 Task: Open Card Brand Reputation Management in Board Sales Reporting to Workspace Event Marketing and add a team member Softage.3@softage.net, a label Blue, a checklist Restaurant Launch, an attachment from your onedrive, a color Blue and finally, add a card description 'Conduct team training session on leadership' and a comment 'Let us approach this task with a sense of empathy, understanding the needs and concerns of our stakeholders.'. Add a start date 'Jan 07, 1900' with a due date 'Jan 14, 1900'
Action: Mouse moved to (127, 56)
Screenshot: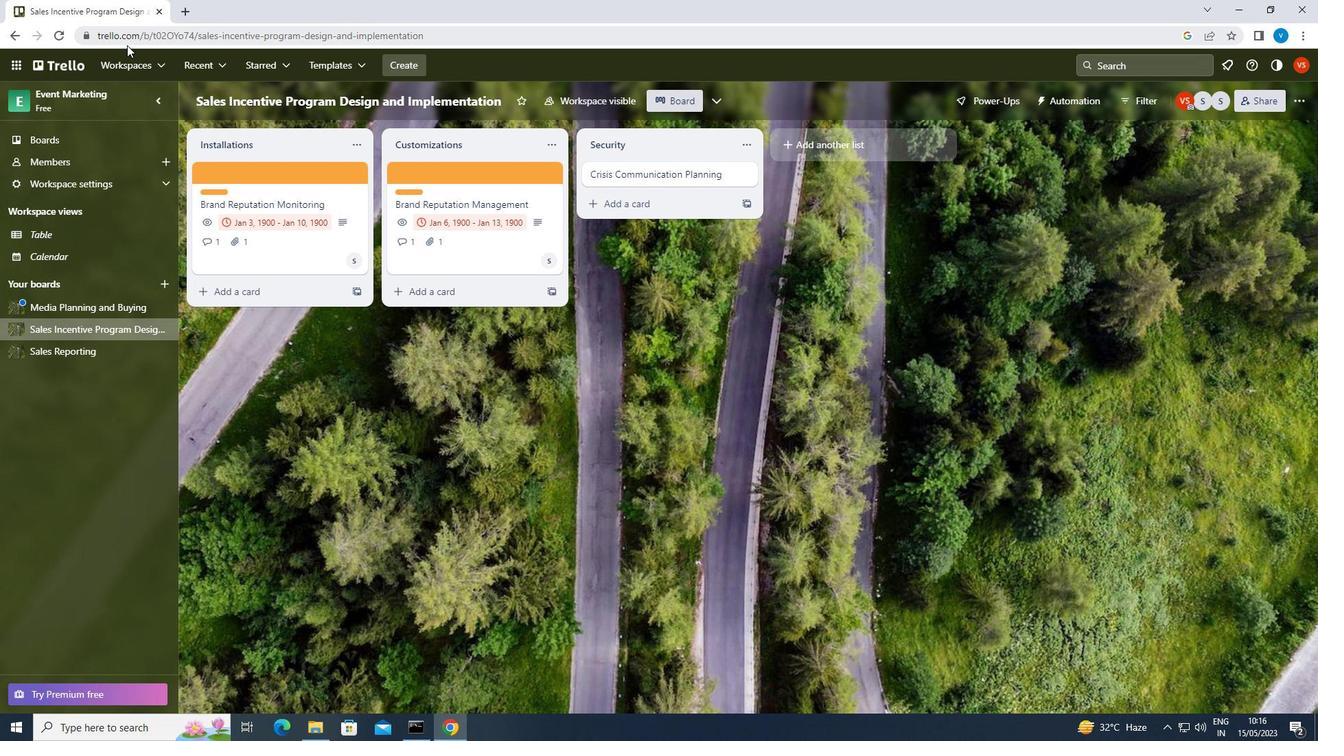 
Action: Mouse pressed left at (127, 56)
Screenshot: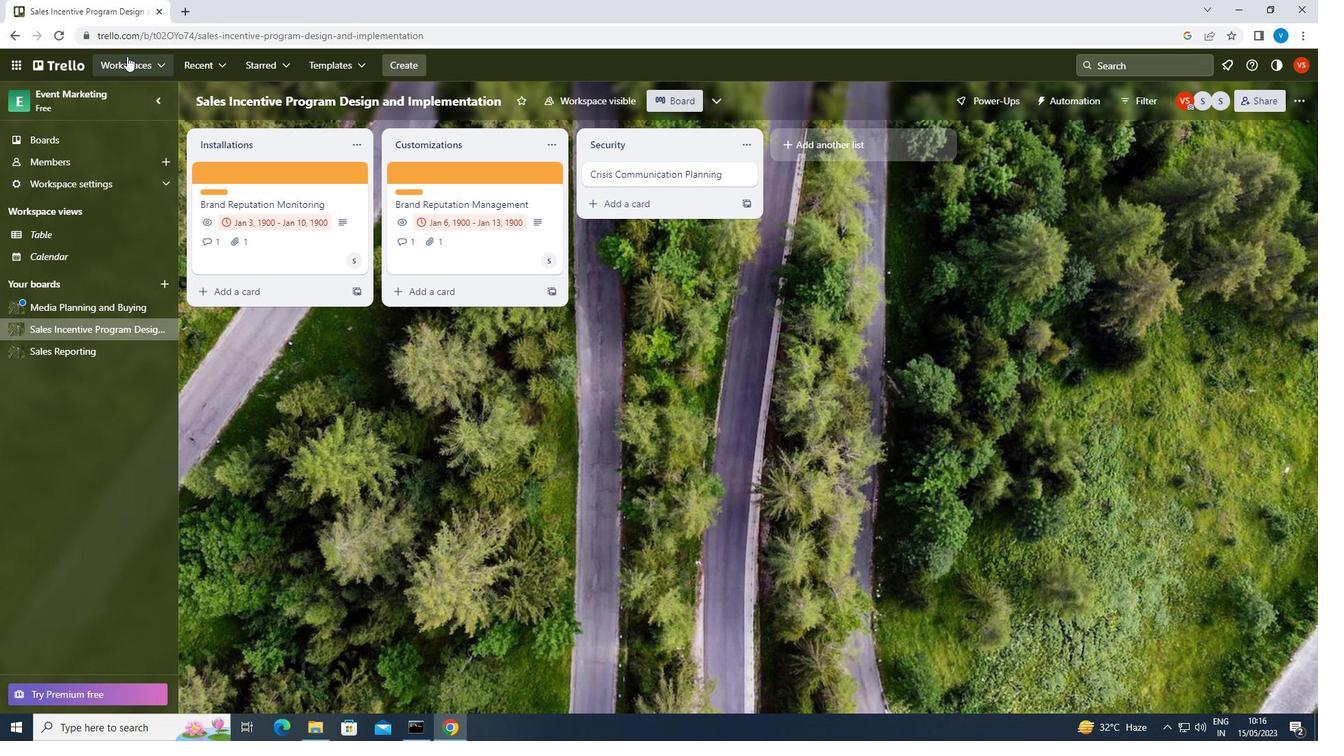 
Action: Mouse moved to (173, 575)
Screenshot: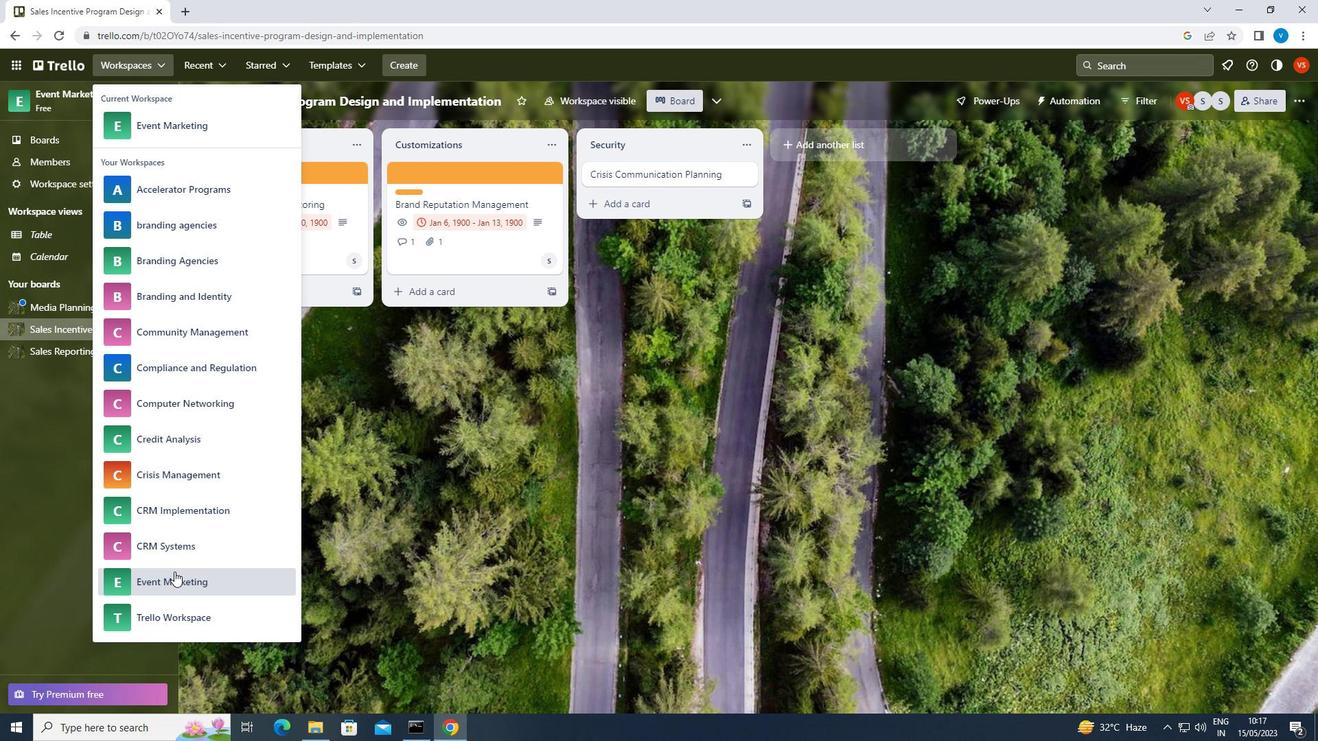 
Action: Mouse pressed left at (173, 575)
Screenshot: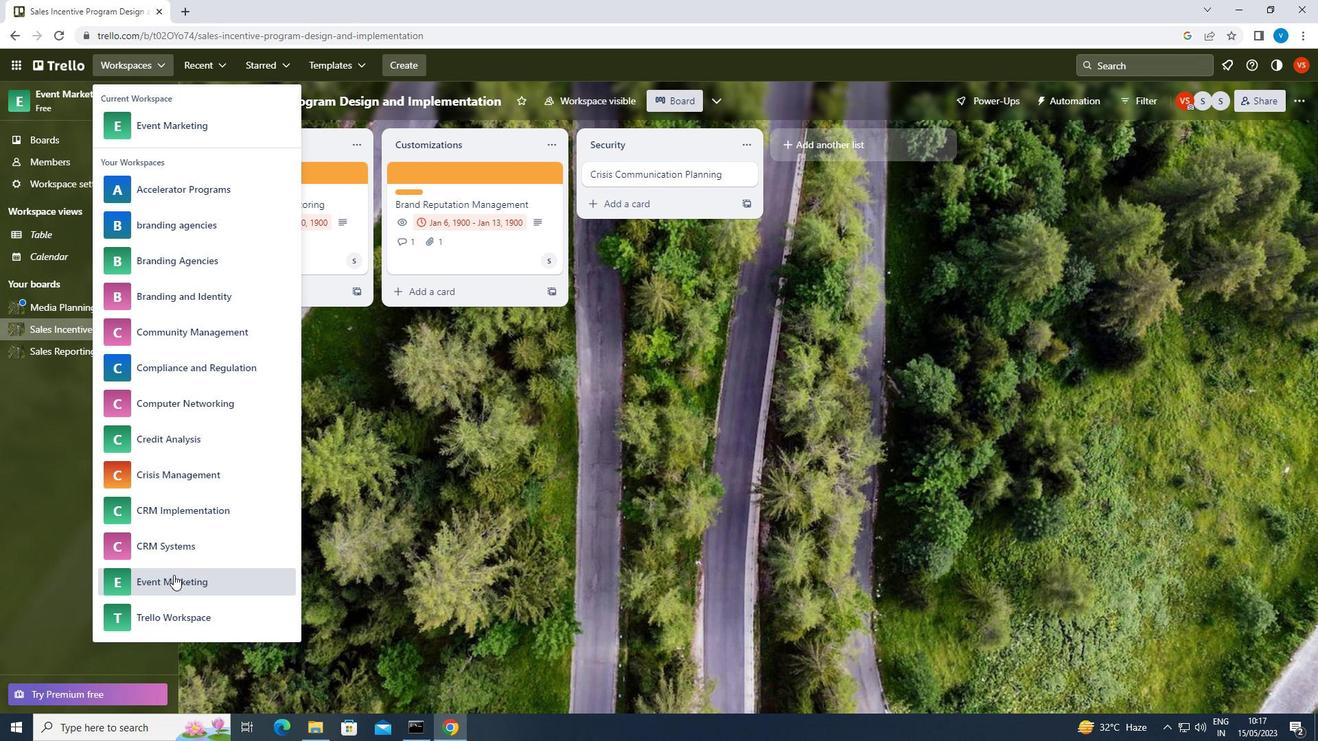 
Action: Mouse moved to (992, 550)
Screenshot: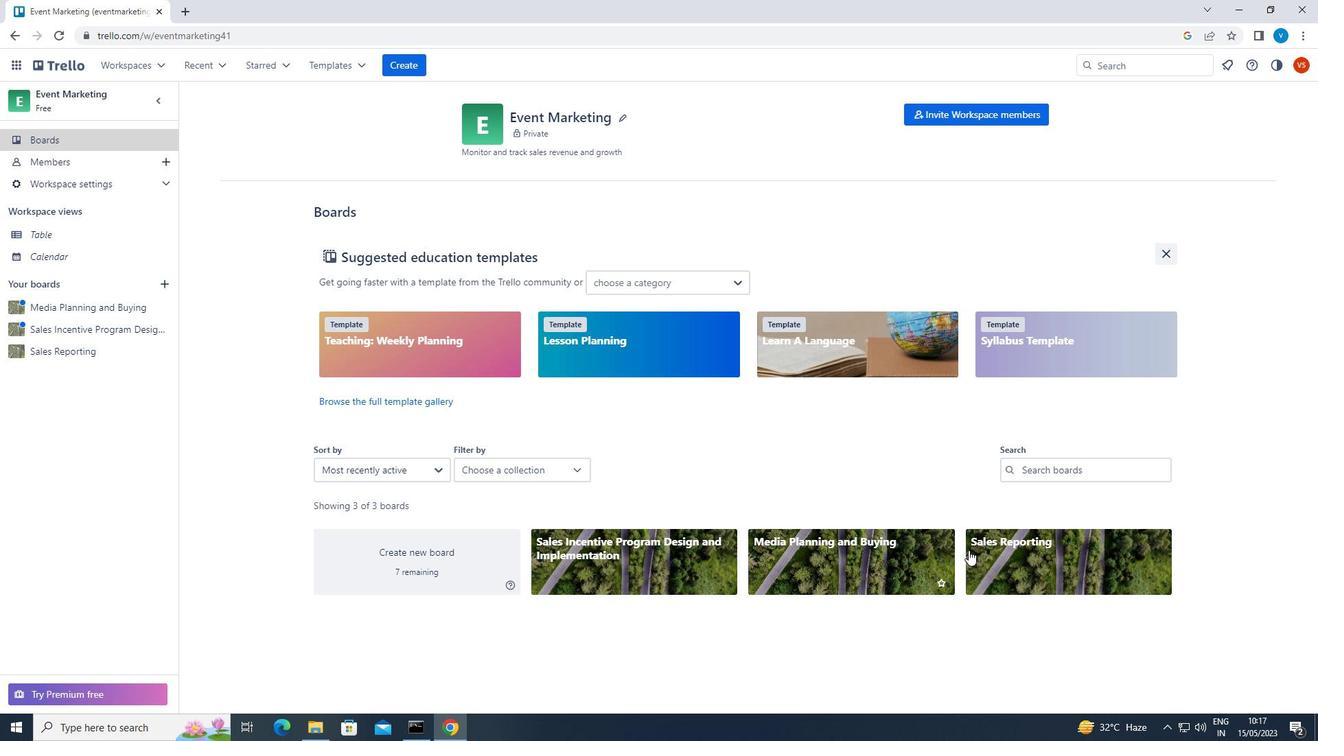 
Action: Mouse pressed left at (992, 550)
Screenshot: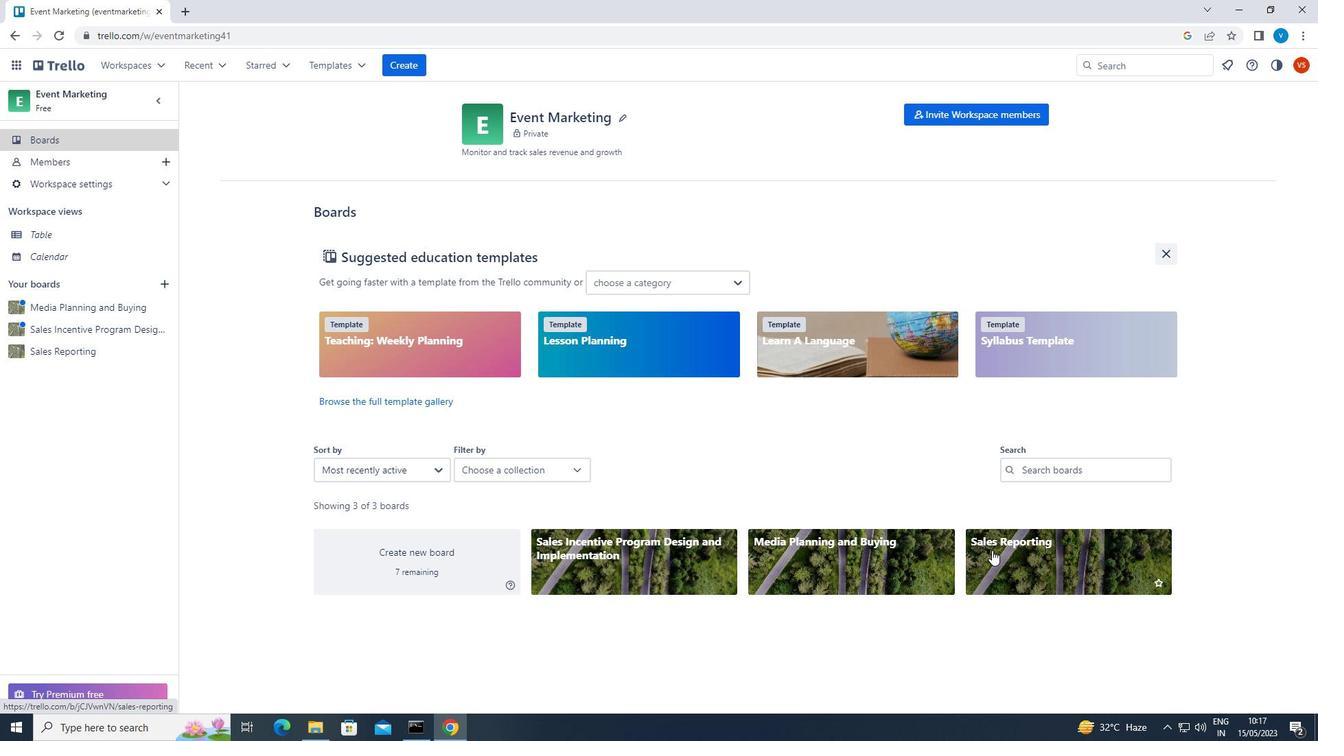 
Action: Mouse moved to (618, 168)
Screenshot: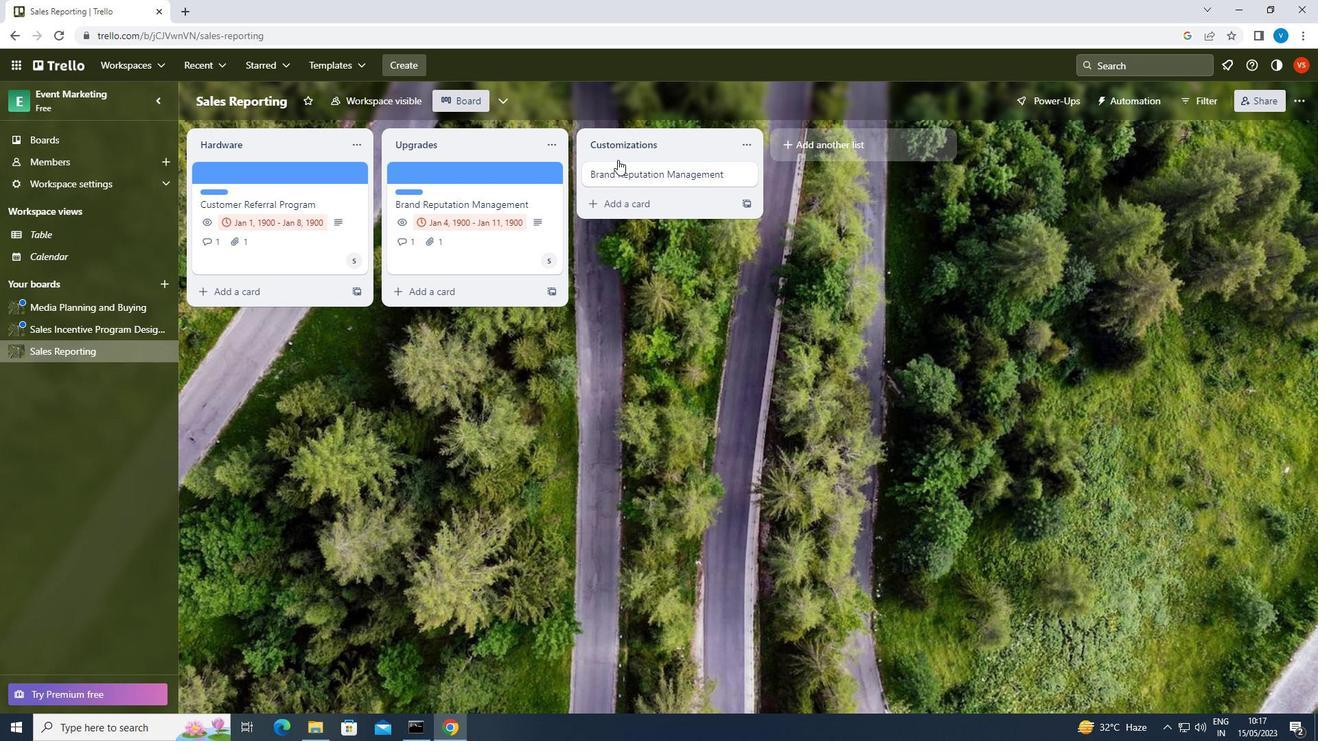 
Action: Mouse pressed left at (618, 168)
Screenshot: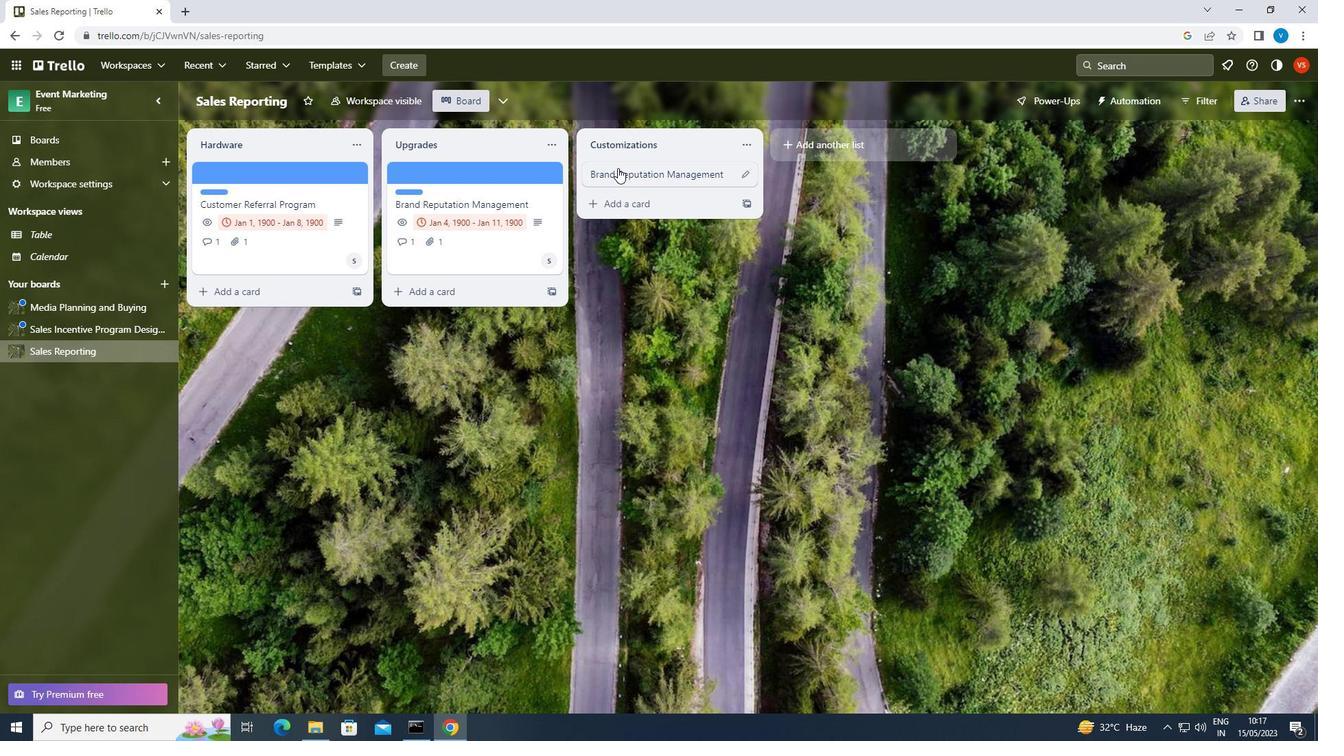 
Action: Mouse moved to (825, 225)
Screenshot: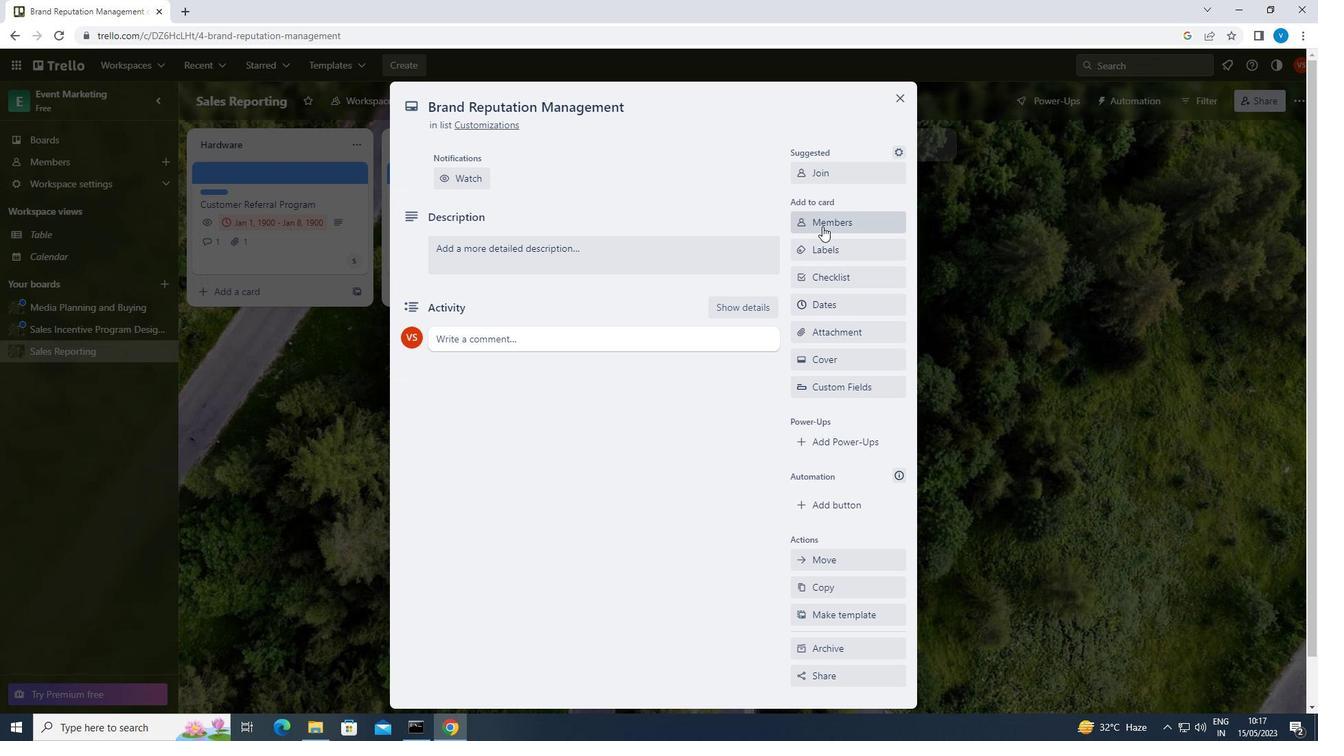 
Action: Mouse pressed left at (825, 225)
Screenshot: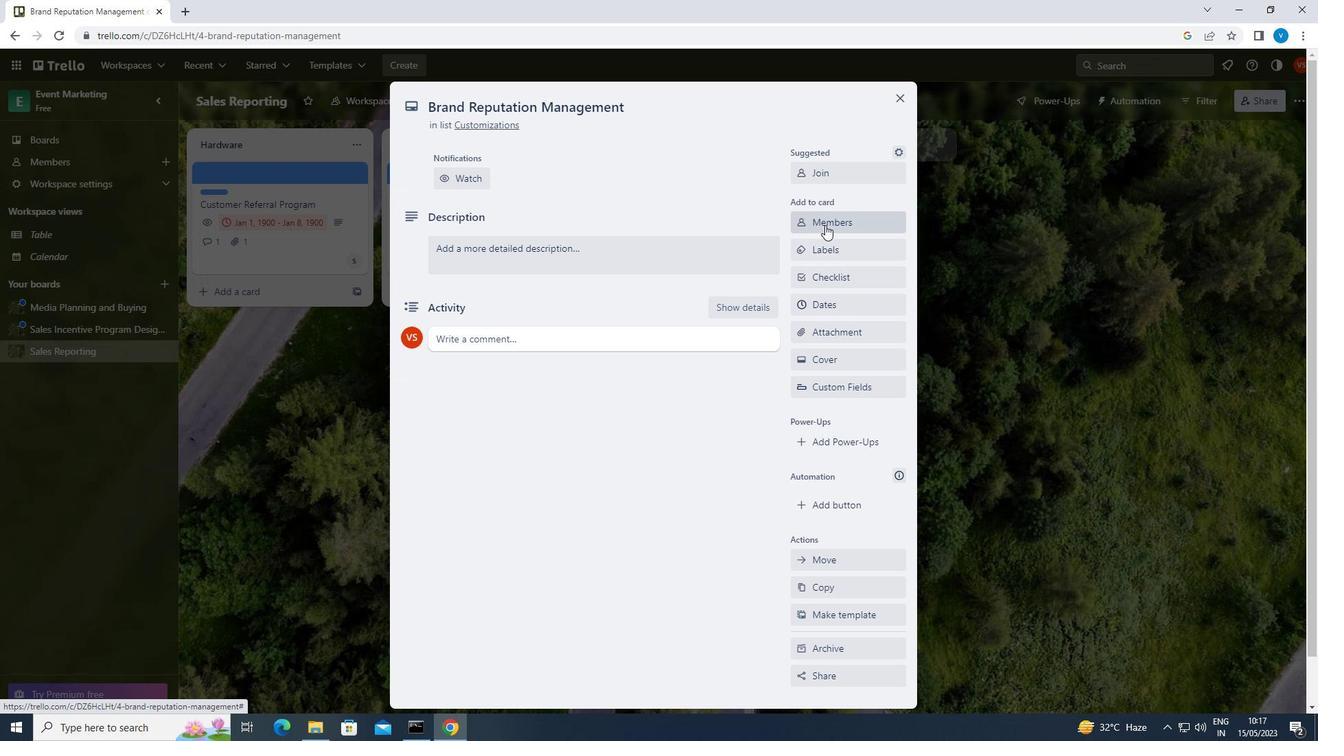 
Action: Key pressed <Key.shift>SOFTAGE.3<Key.shift>@SOFTAGE.NET
Screenshot: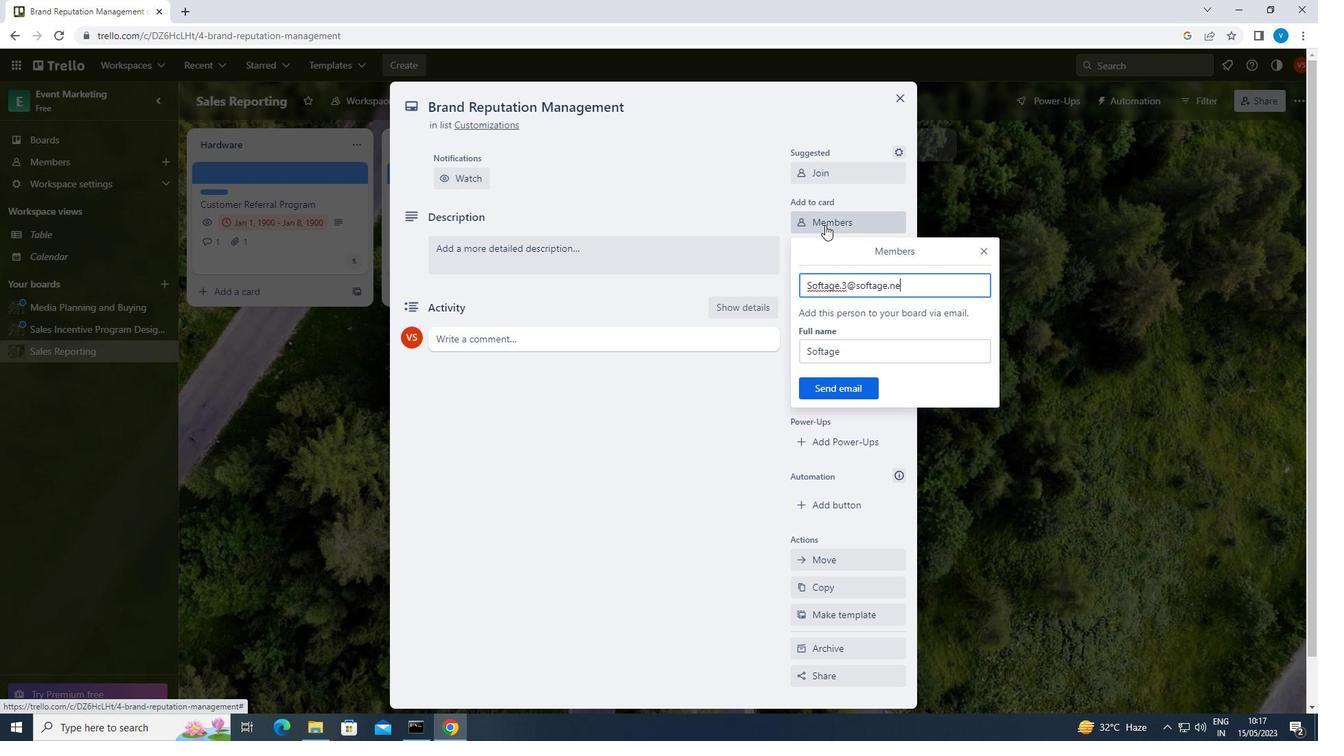 
Action: Mouse moved to (844, 397)
Screenshot: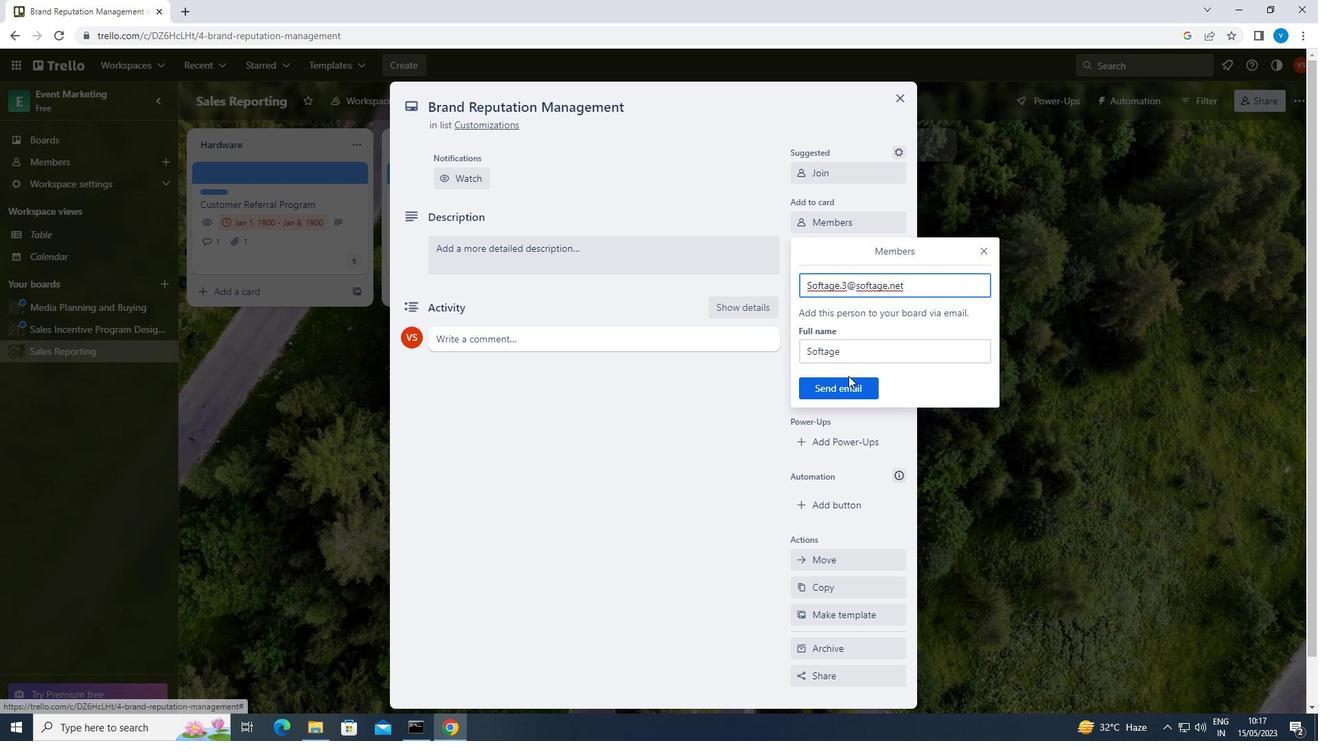
Action: Mouse pressed left at (844, 397)
Screenshot: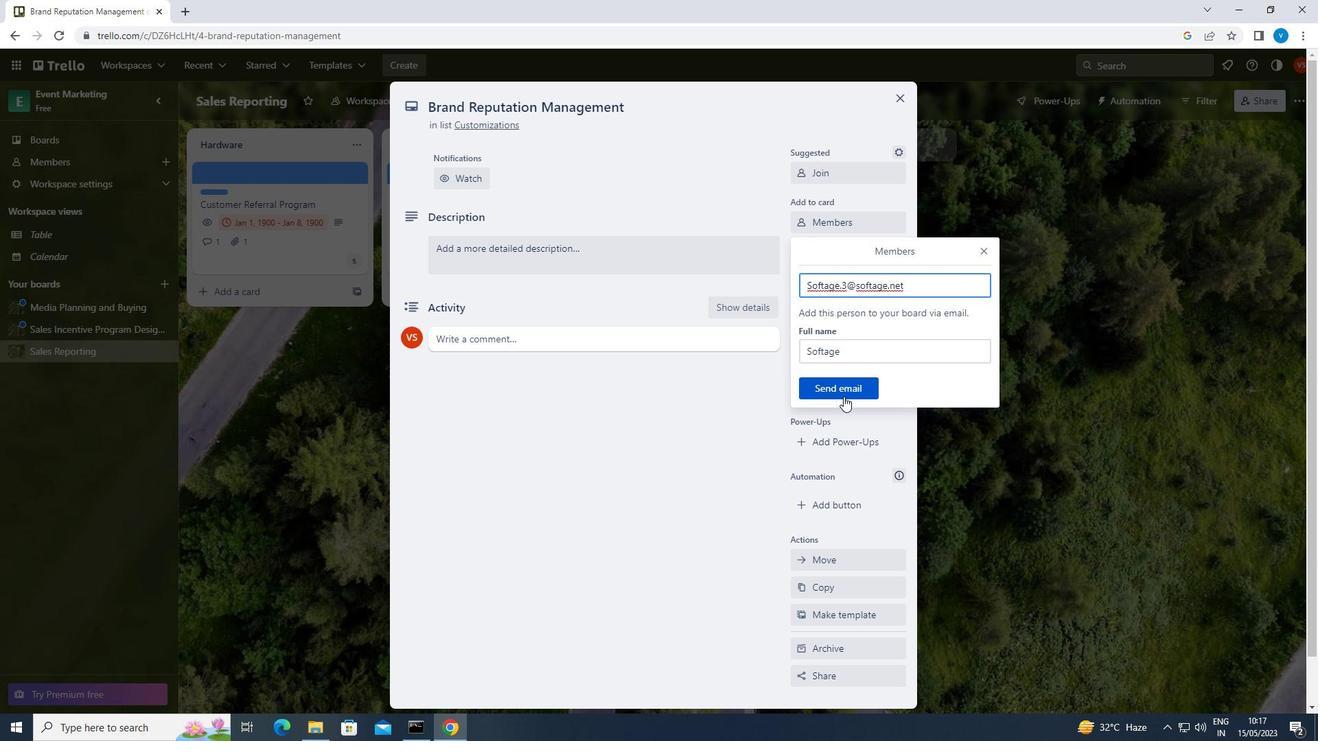 
Action: Mouse moved to (850, 249)
Screenshot: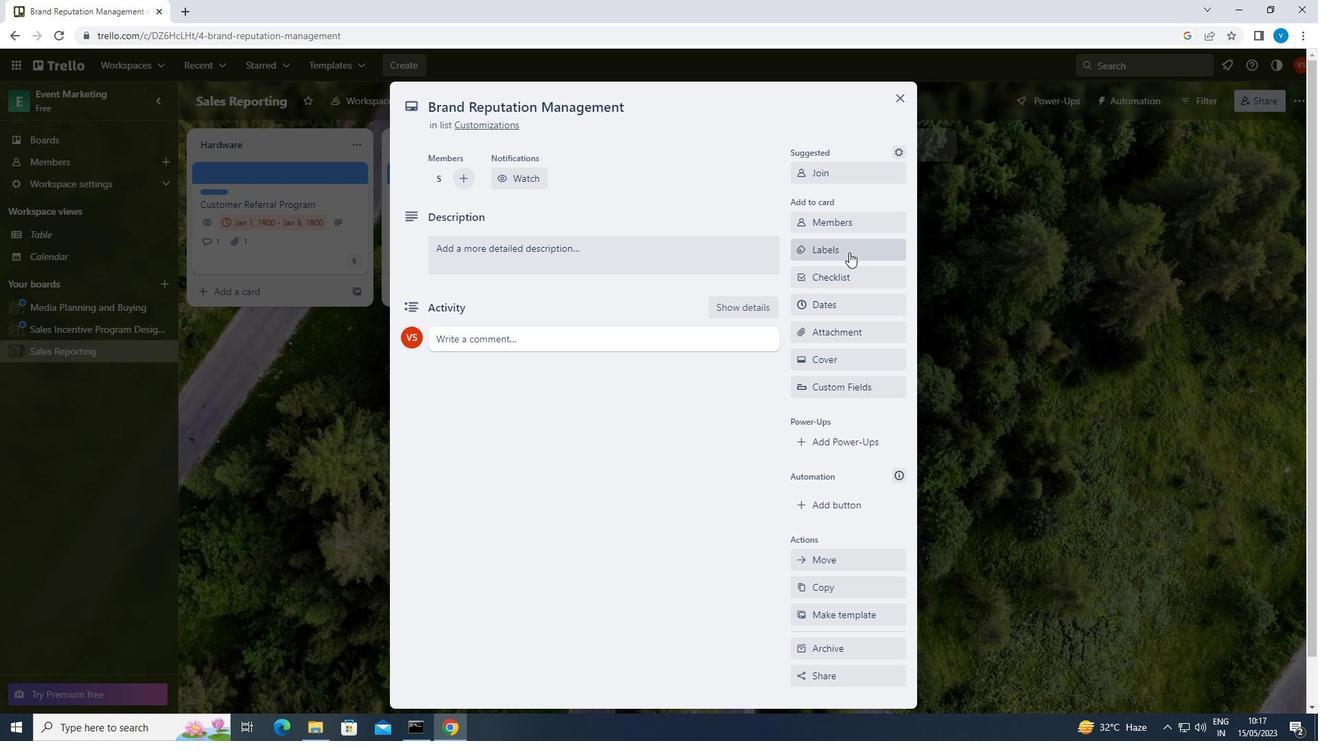
Action: Mouse pressed left at (850, 249)
Screenshot: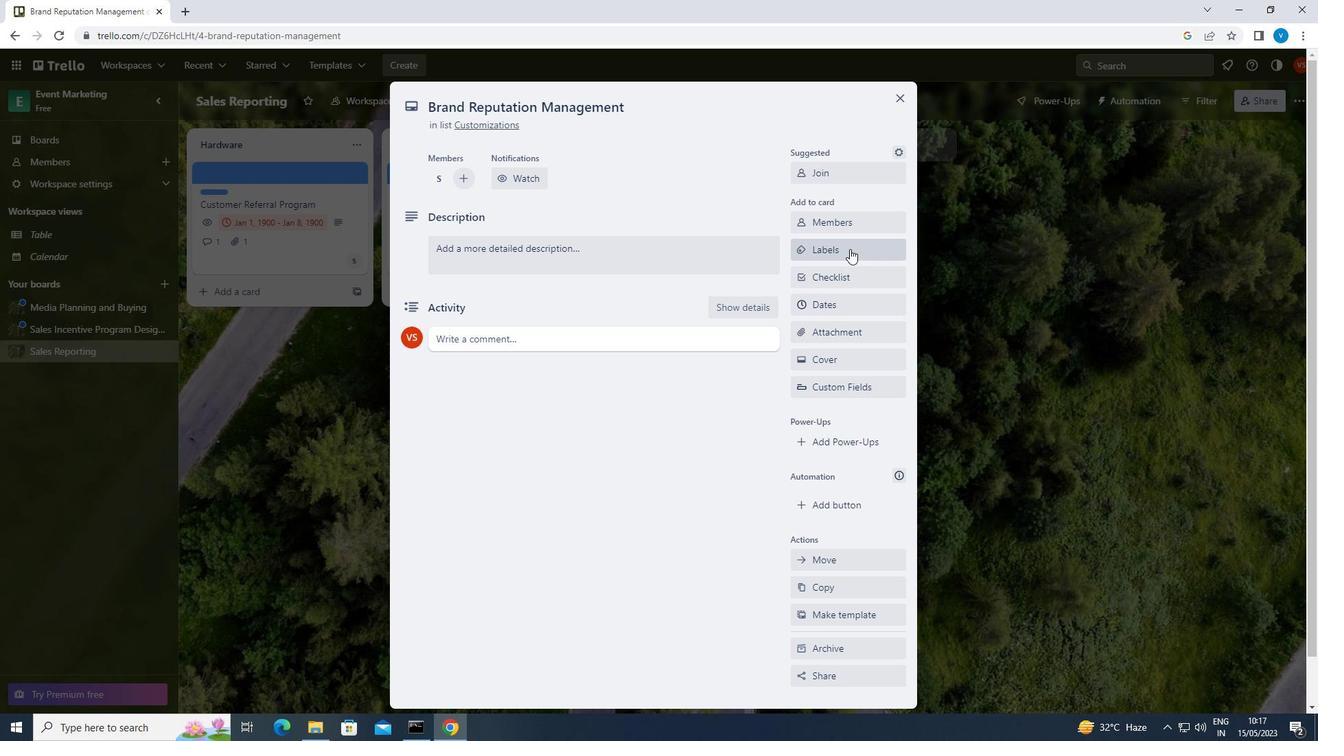 
Action: Mouse moved to (843, 487)
Screenshot: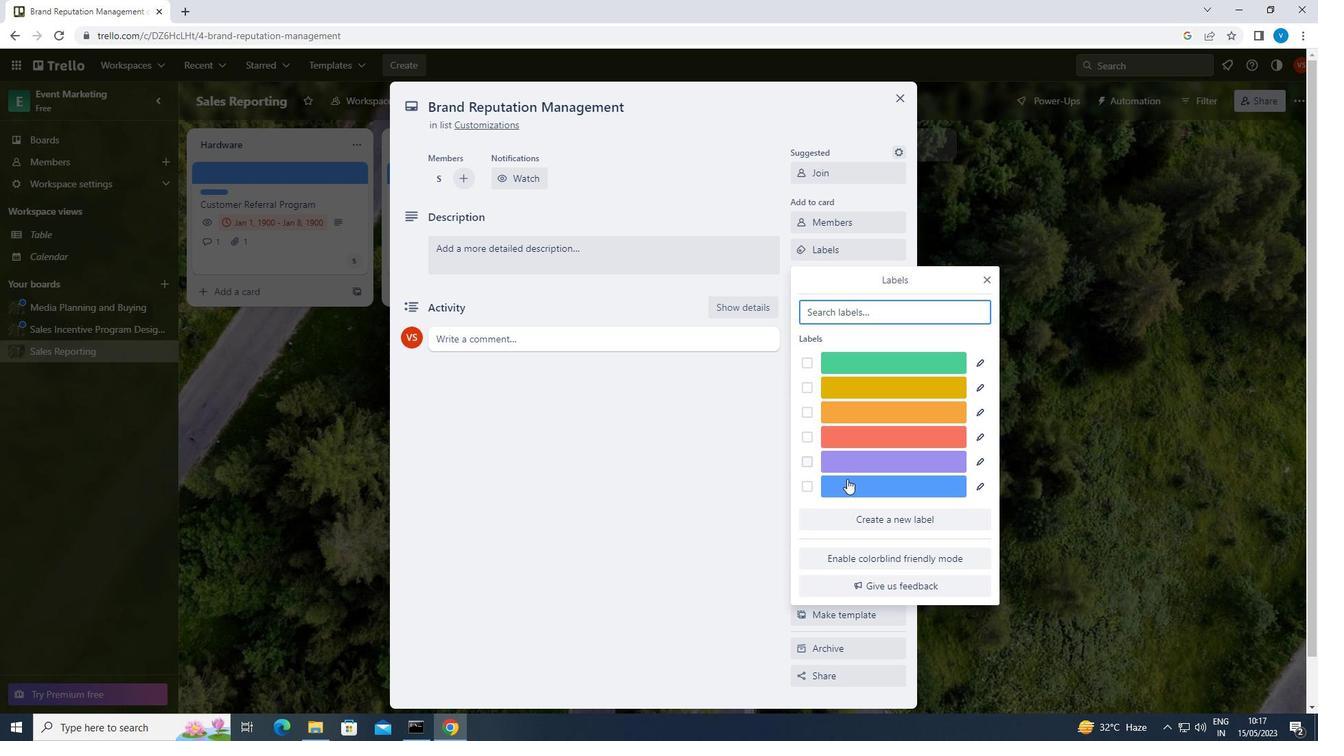 
Action: Mouse pressed left at (843, 487)
Screenshot: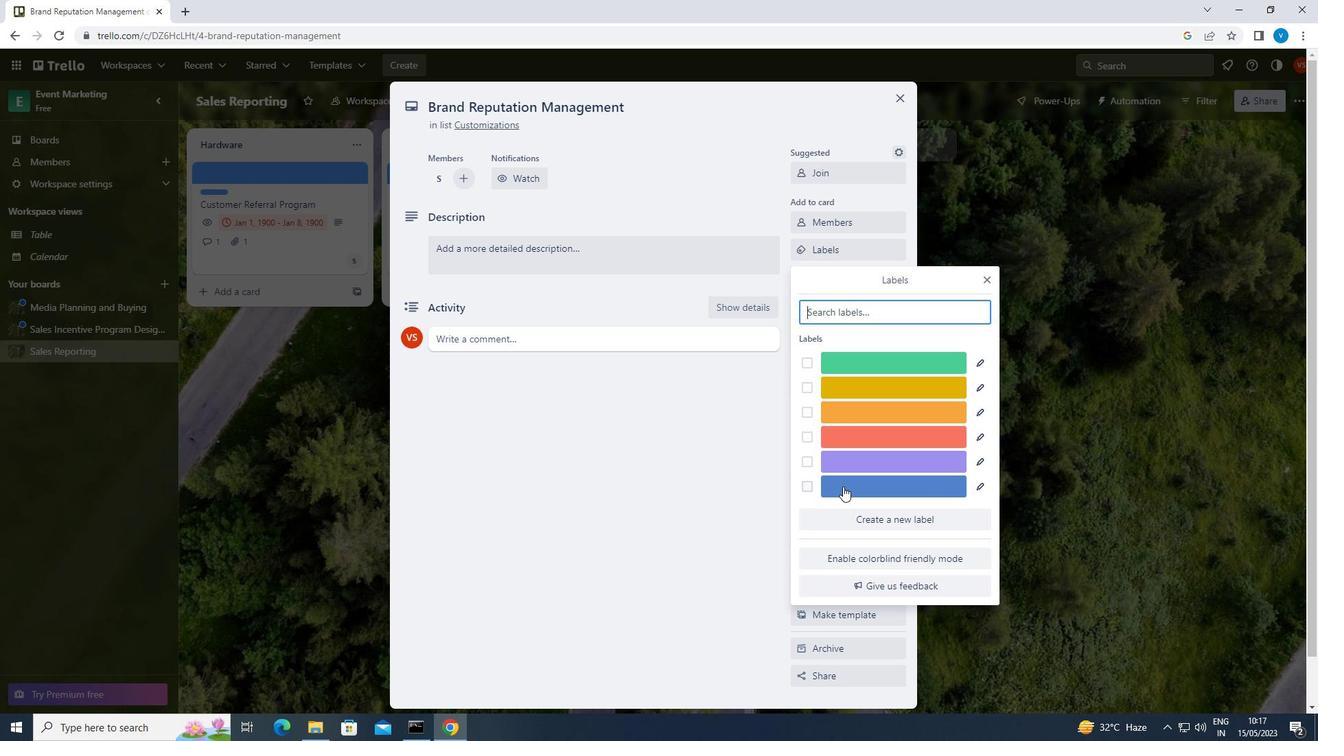 
Action: Mouse moved to (989, 283)
Screenshot: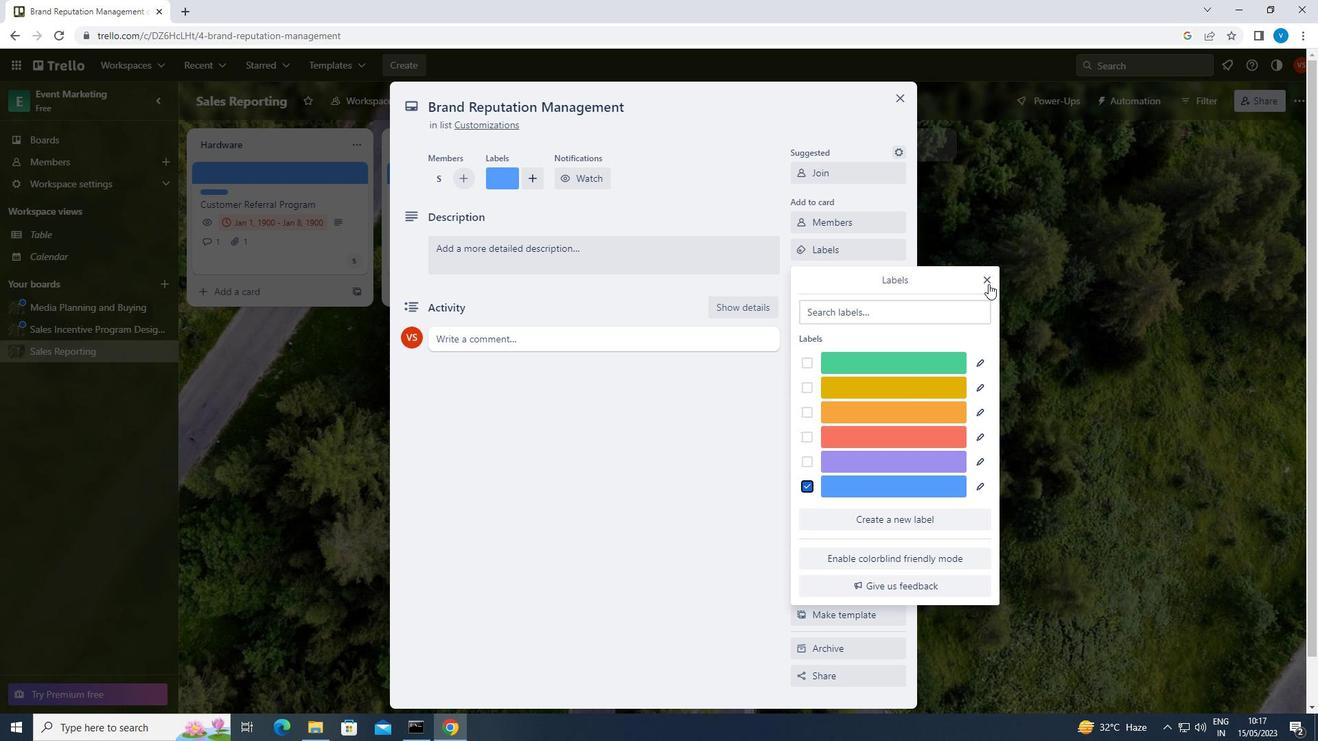
Action: Mouse pressed left at (989, 283)
Screenshot: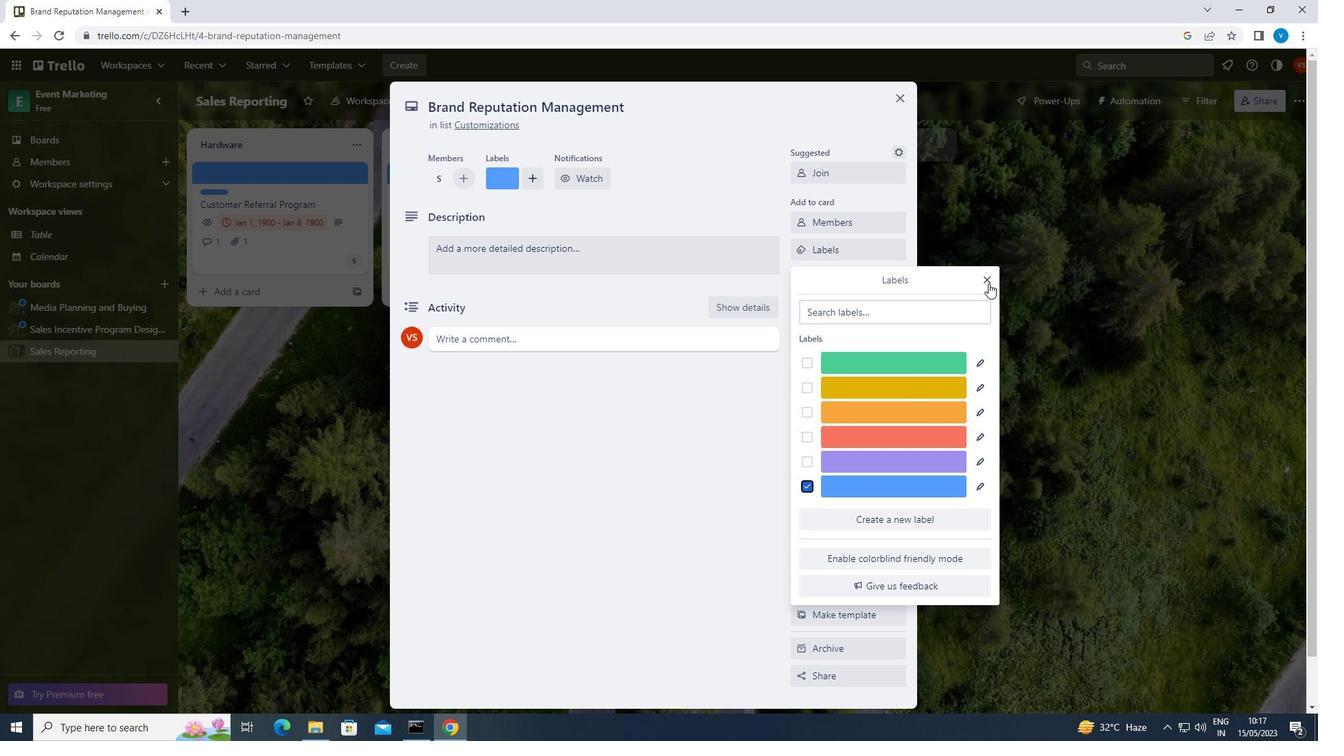 
Action: Mouse moved to (870, 276)
Screenshot: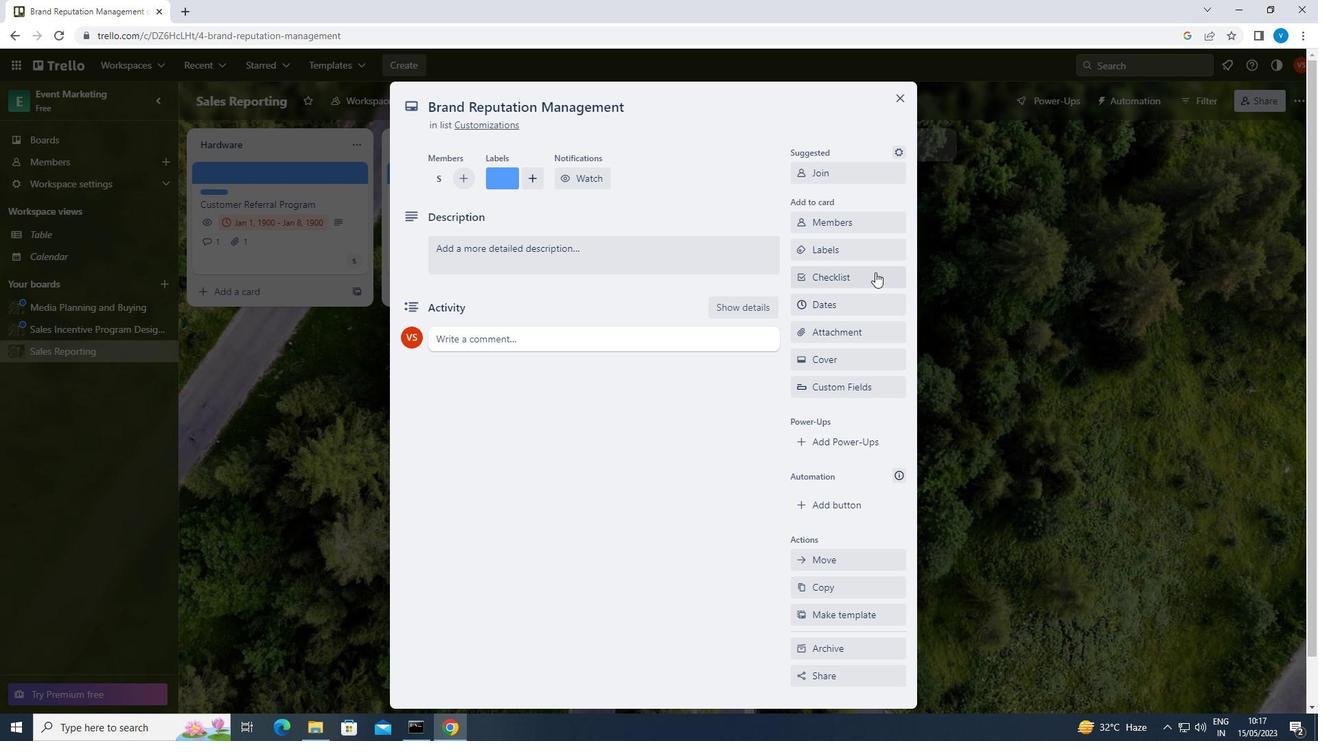 
Action: Mouse pressed left at (870, 276)
Screenshot: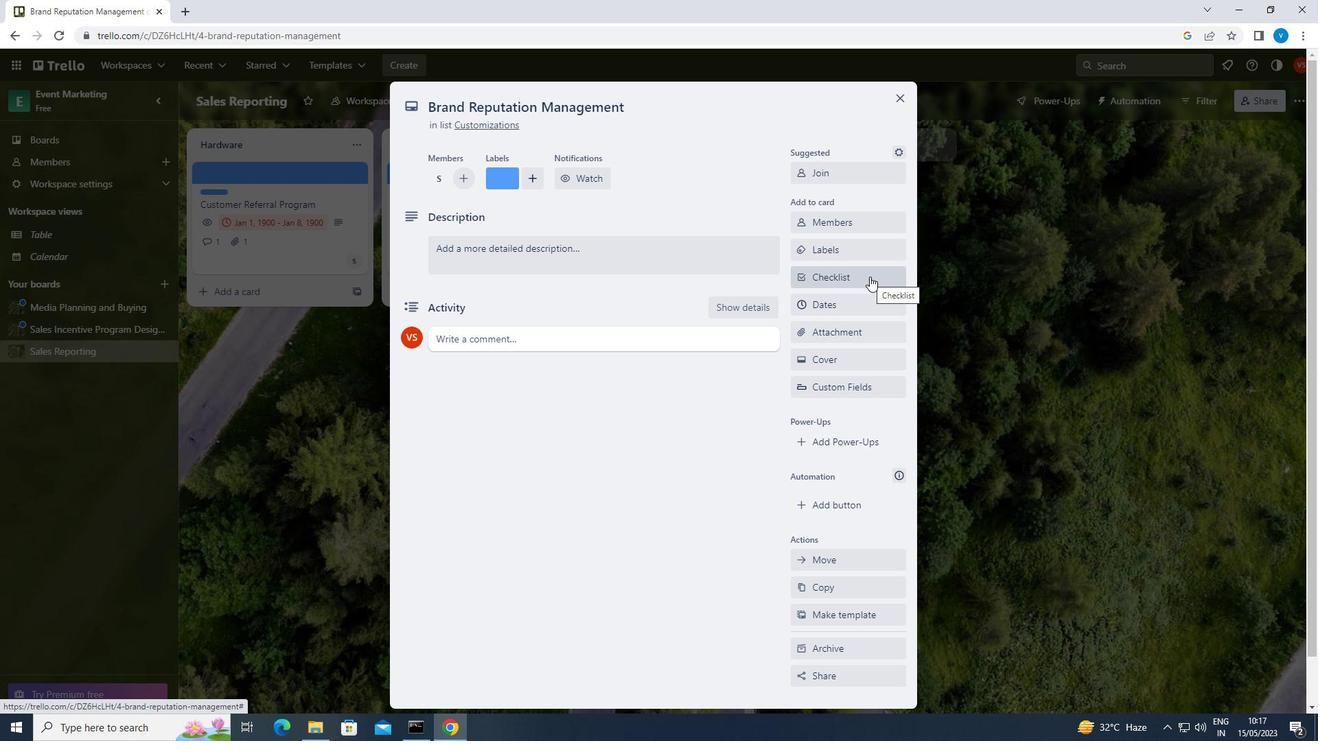
Action: Mouse moved to (820, 423)
Screenshot: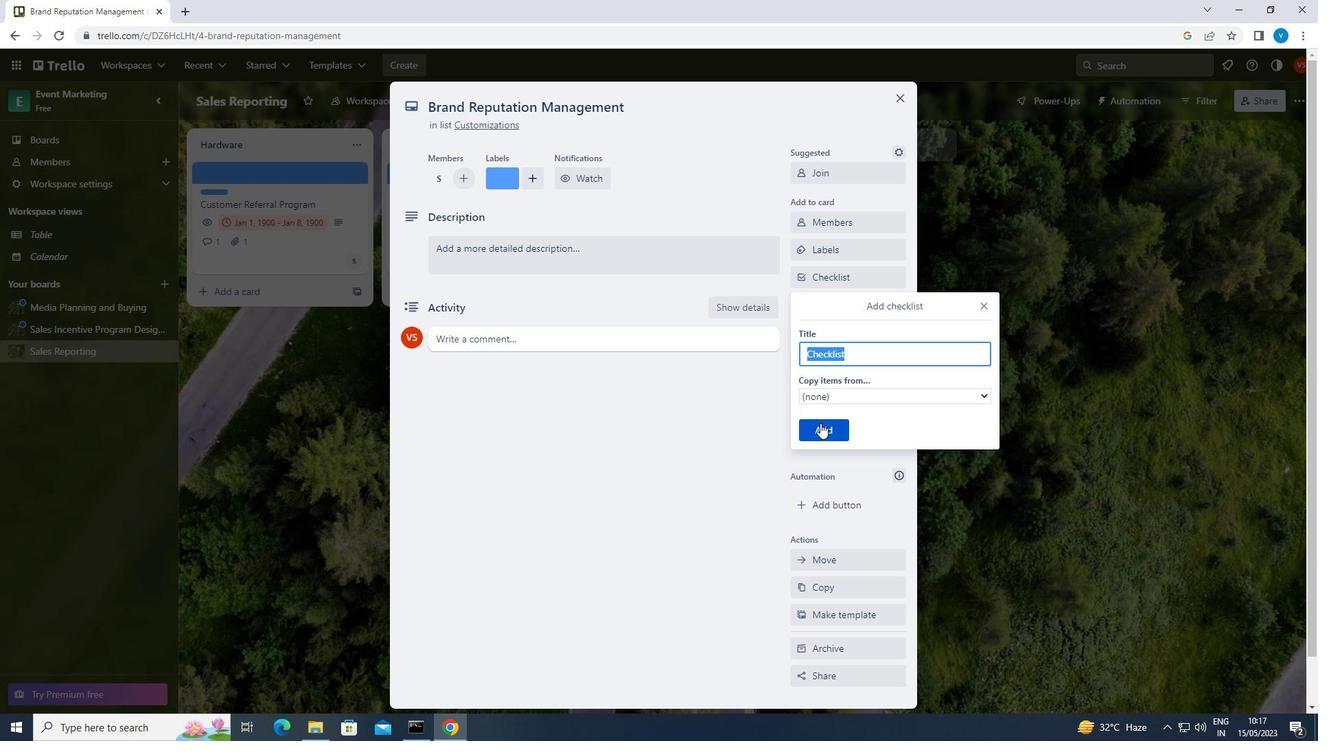 
Action: Mouse pressed left at (820, 423)
Screenshot: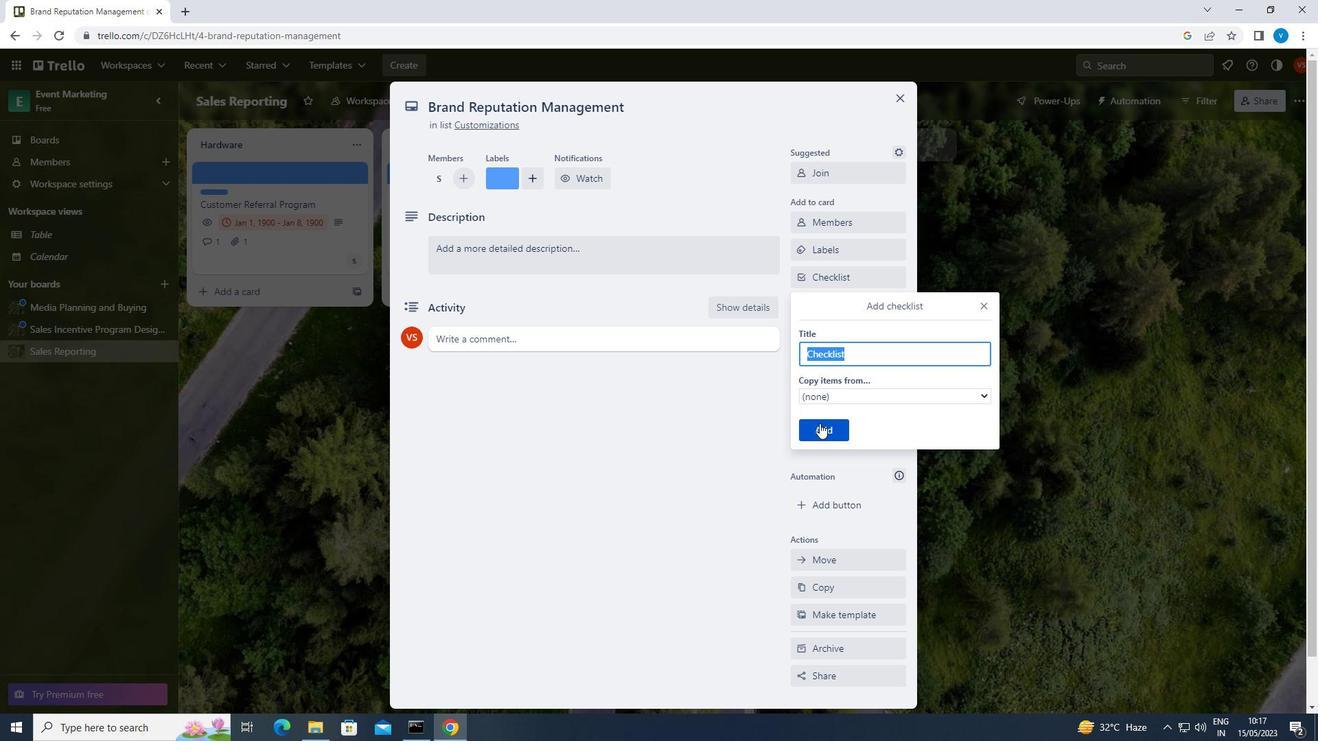 
Action: Mouse moved to (720, 364)
Screenshot: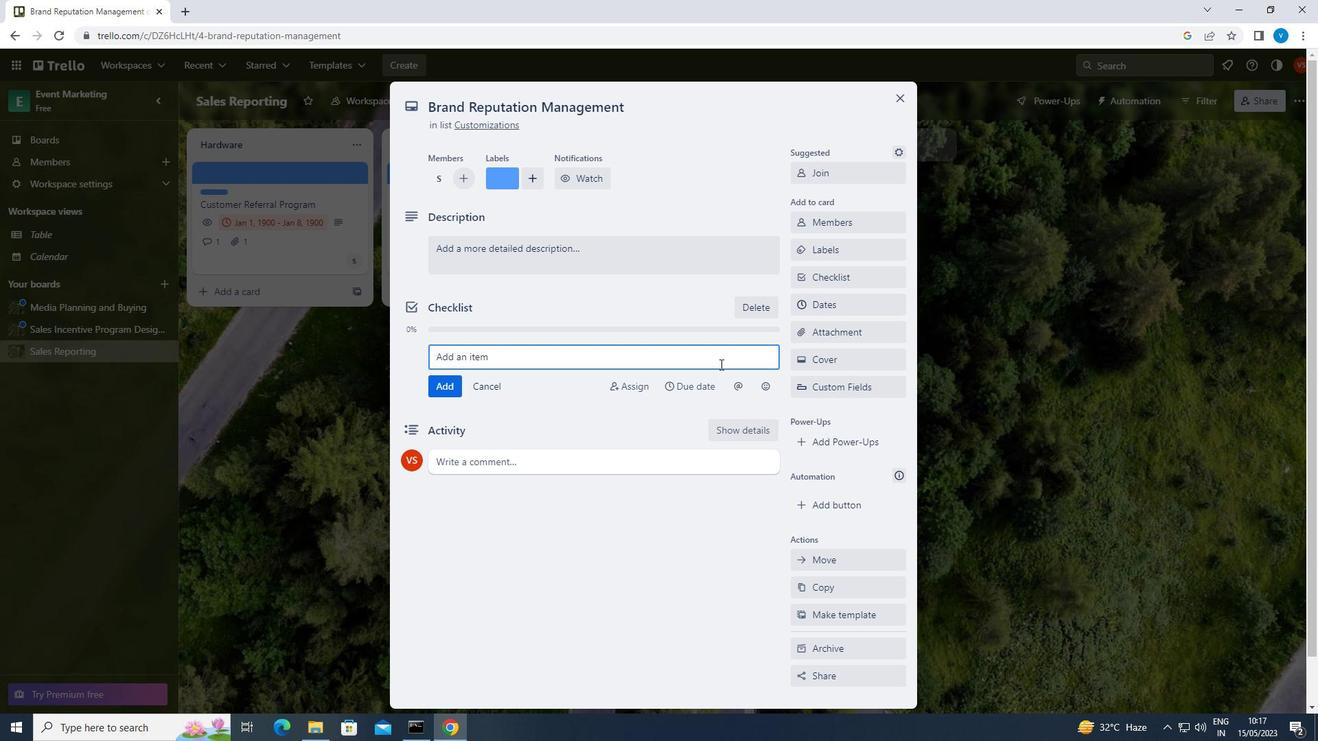 
Action: Key pressed <Key.shift>RESTAURANT<Key.space><Key.shift><Key.shift>LAUNCH
Screenshot: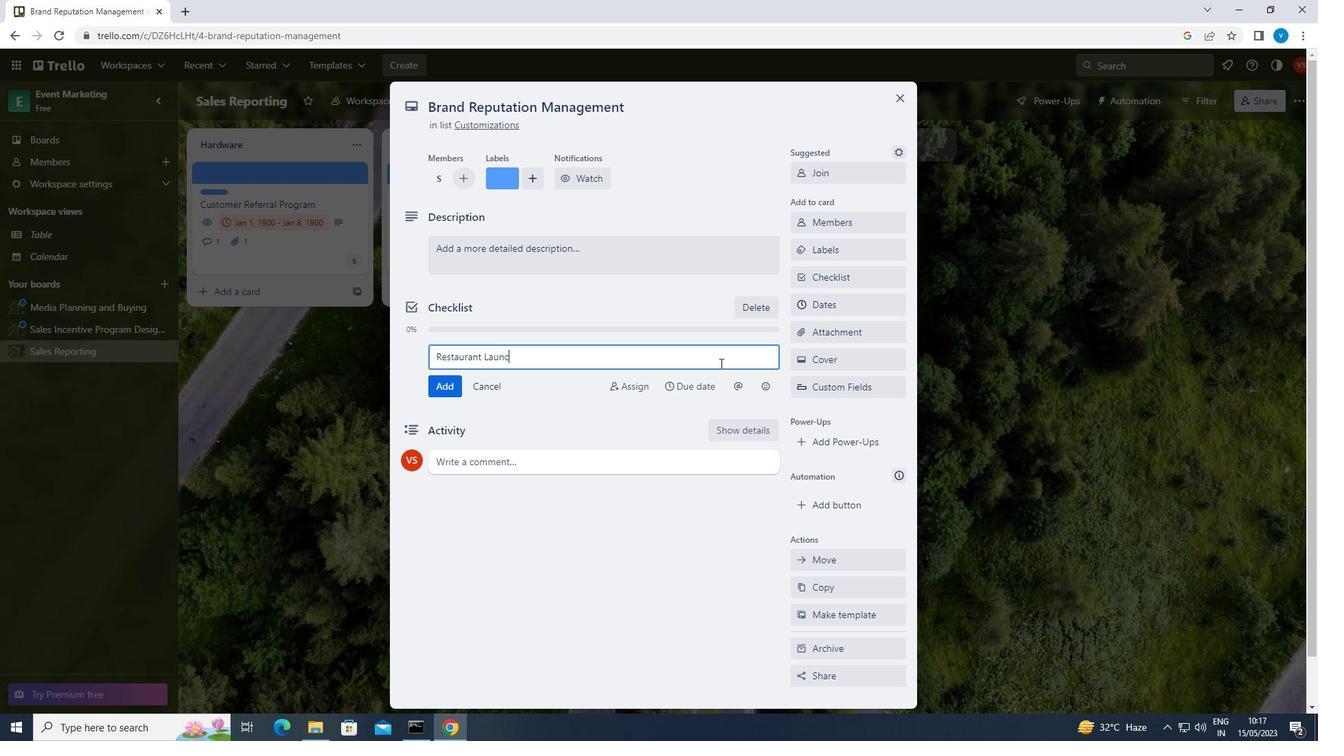 
Action: Mouse moved to (445, 388)
Screenshot: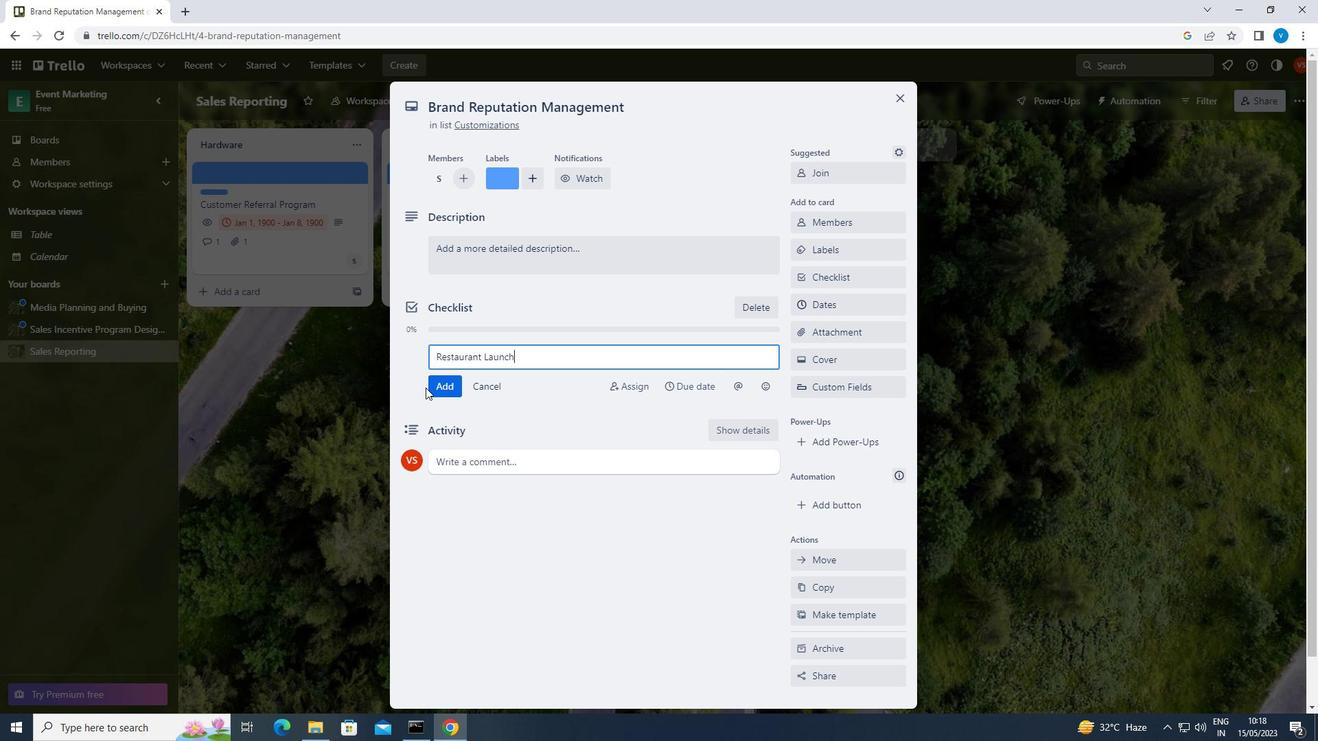 
Action: Mouse pressed left at (445, 388)
Screenshot: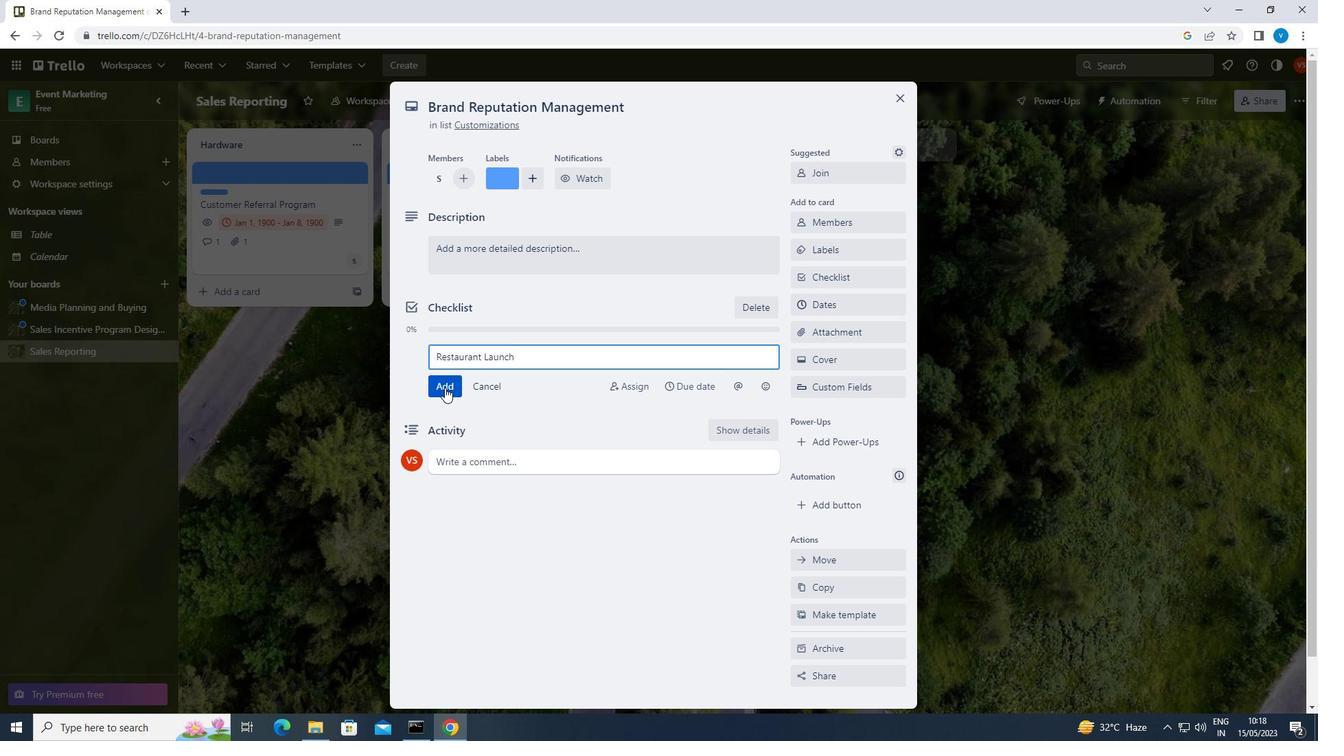 
Action: Mouse moved to (843, 327)
Screenshot: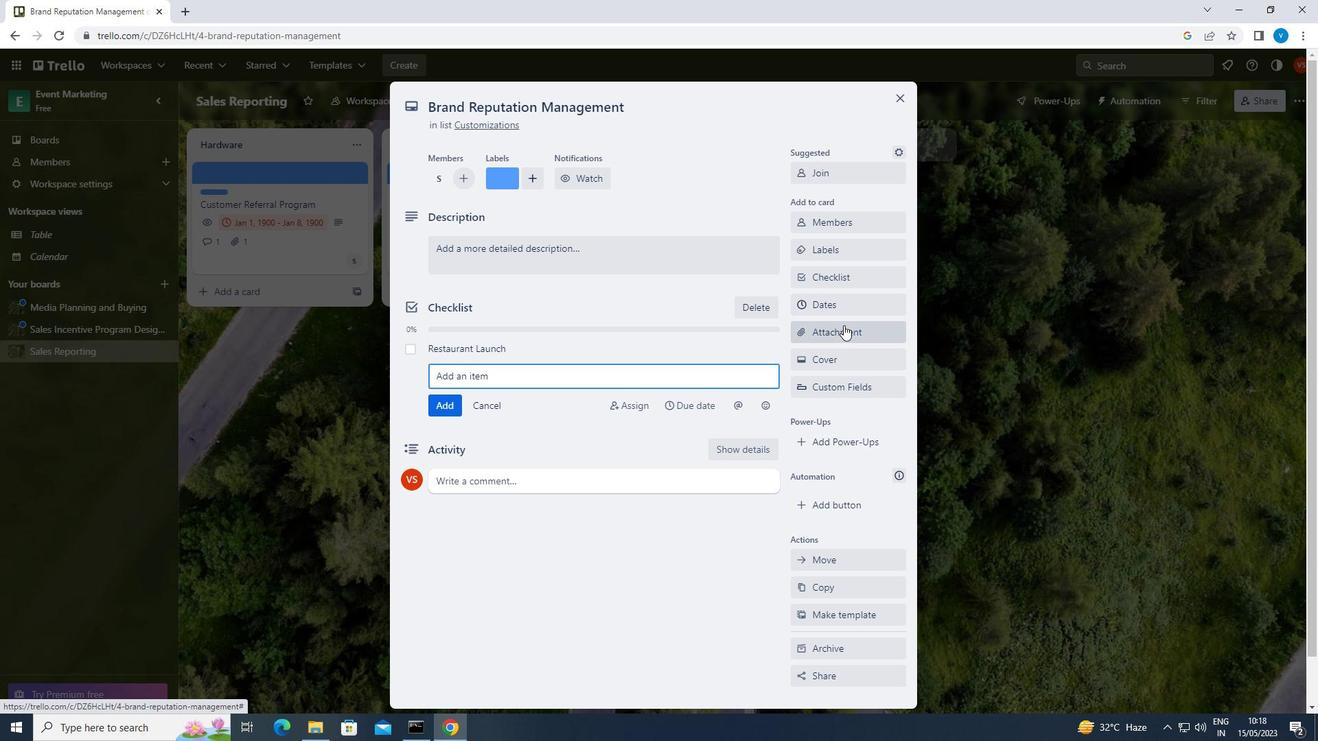 
Action: Mouse pressed left at (843, 327)
Screenshot: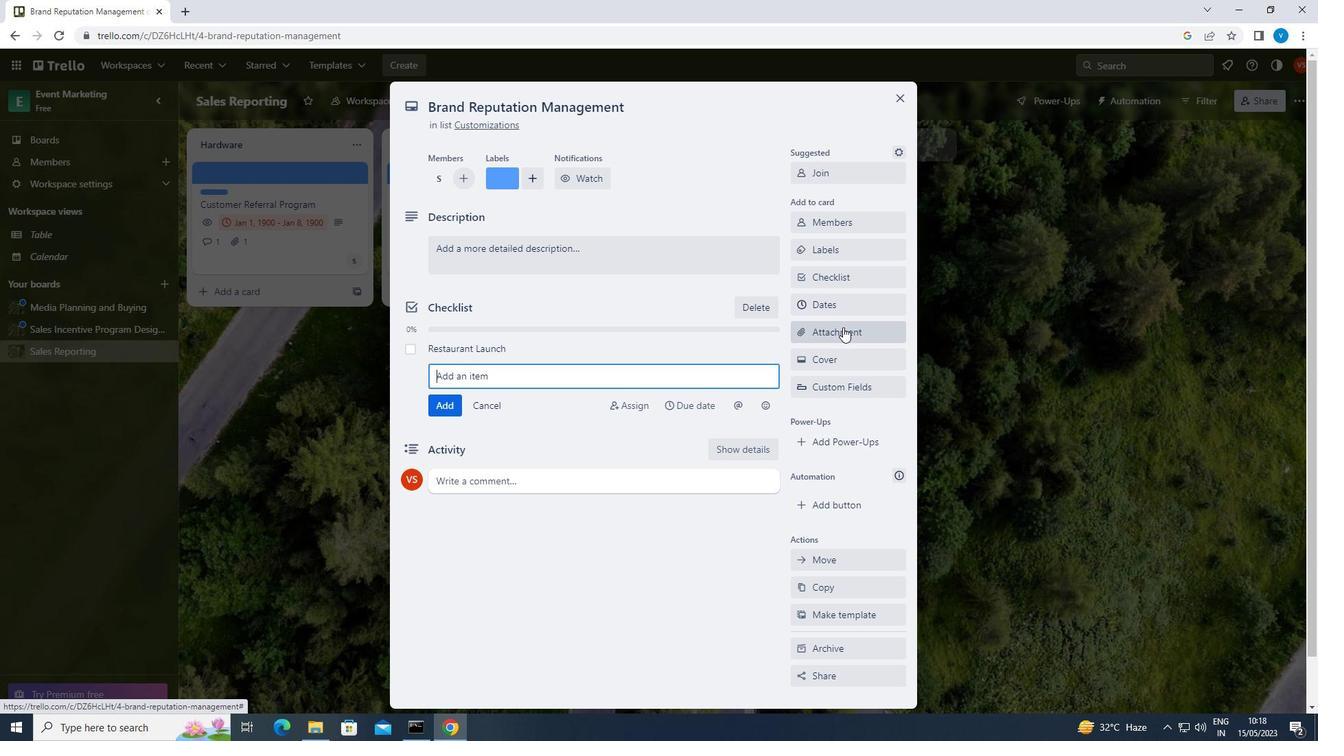 
Action: Mouse moved to (826, 504)
Screenshot: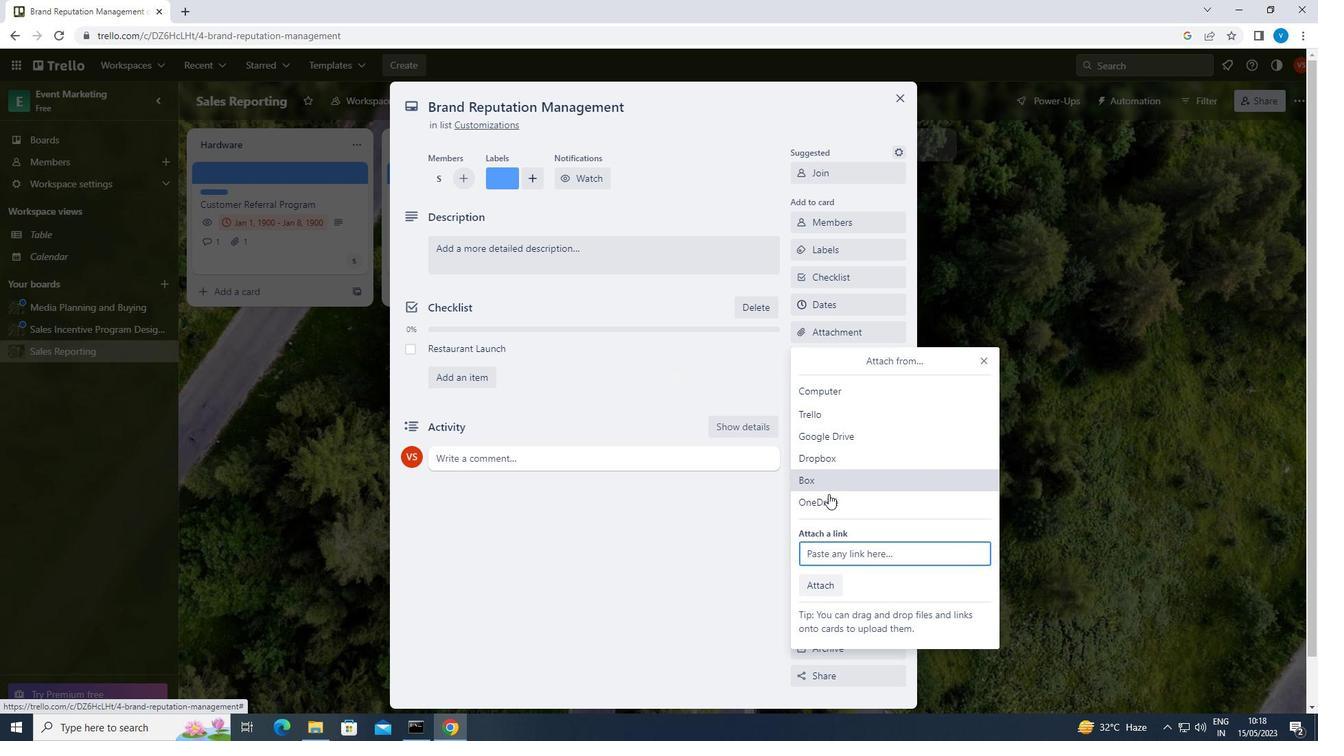 
Action: Mouse pressed left at (826, 504)
Screenshot: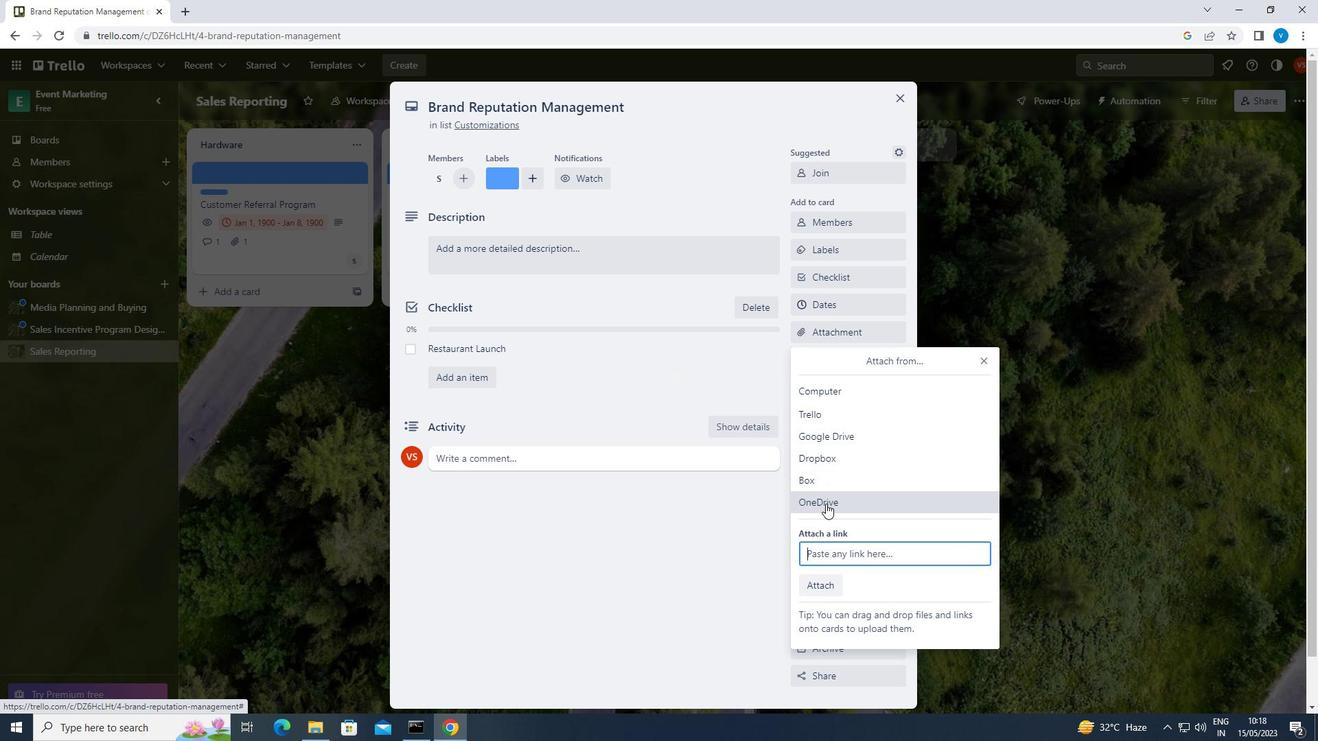 
Action: Mouse moved to (700, 269)
Screenshot: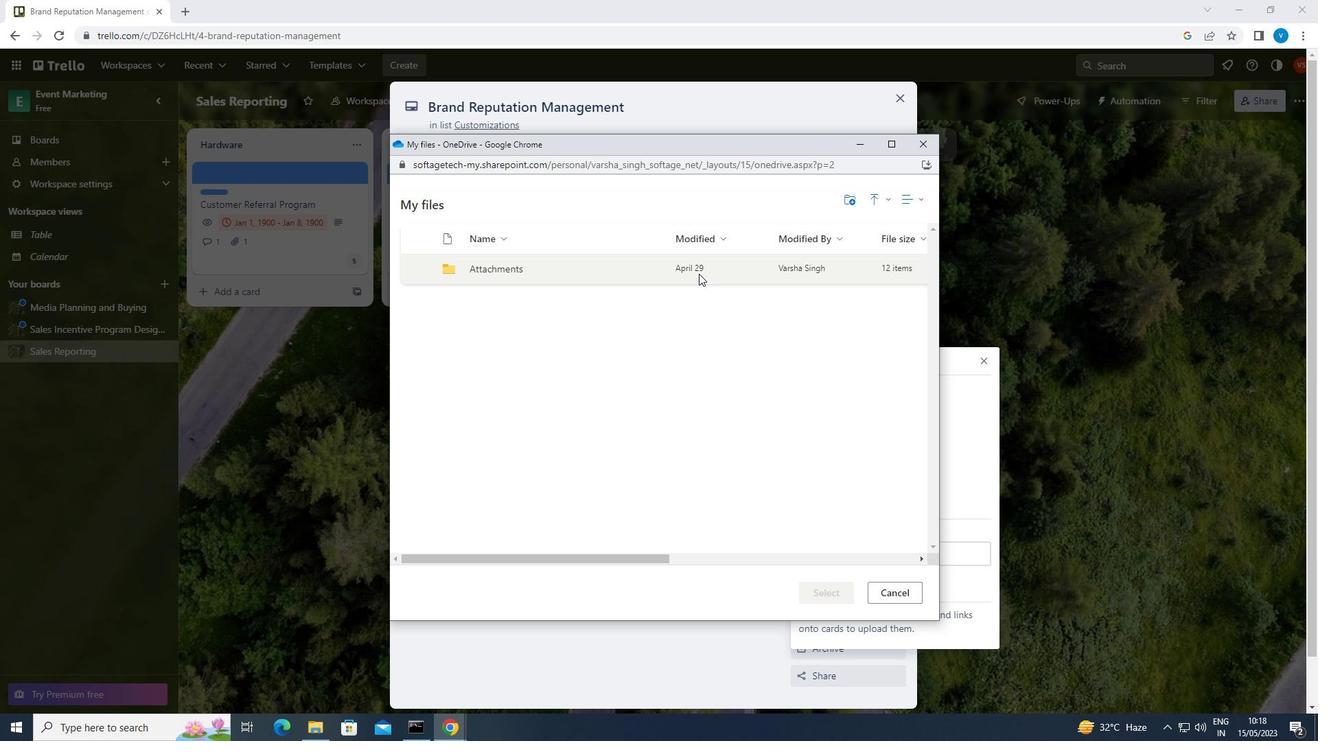 
Action: Mouse pressed left at (700, 269)
Screenshot: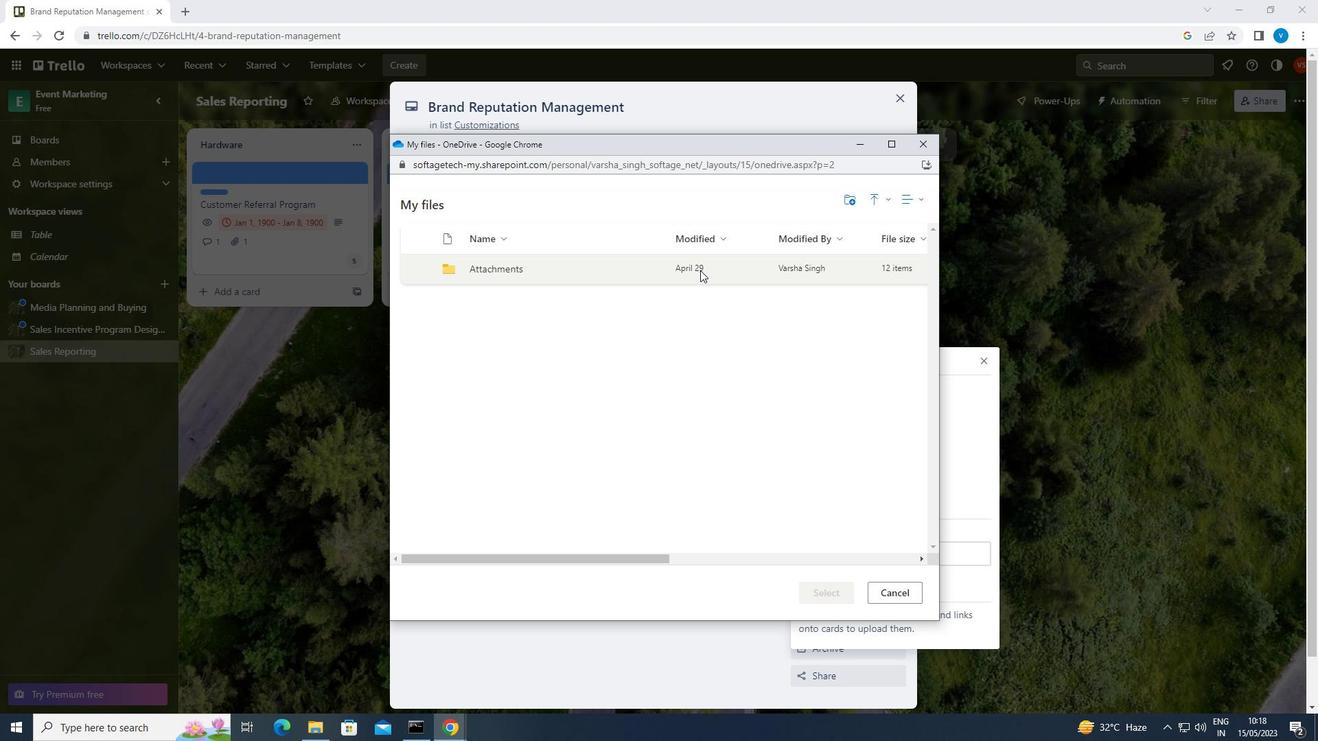 
Action: Mouse pressed left at (700, 269)
Screenshot: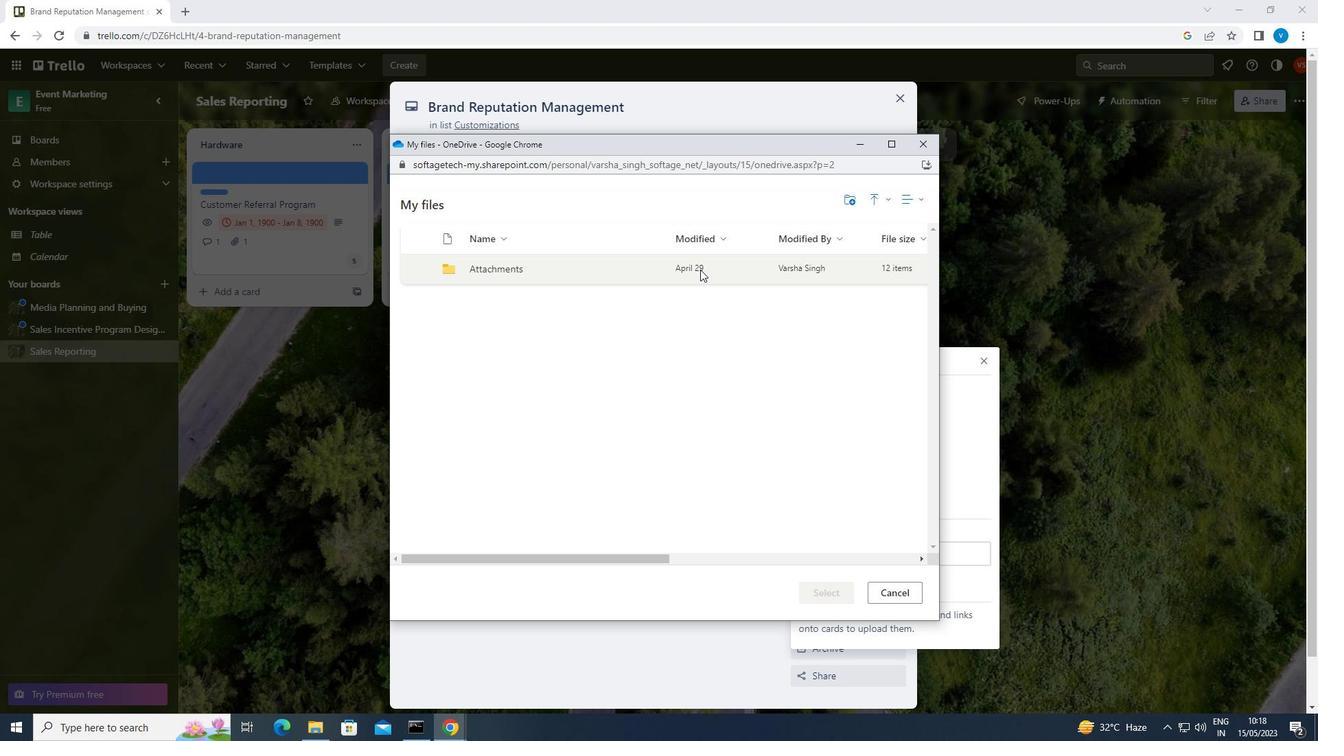 
Action: Mouse moved to (601, 418)
Screenshot: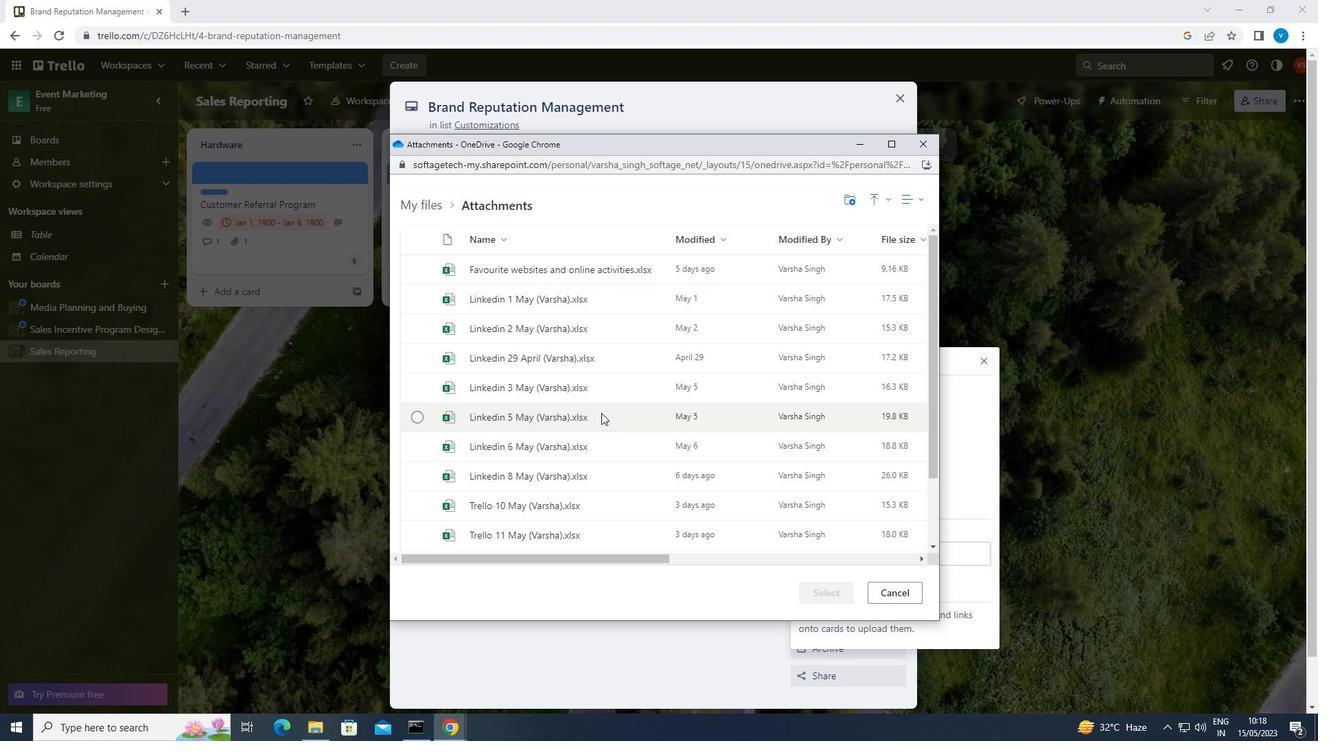 
Action: Mouse pressed left at (601, 418)
Screenshot: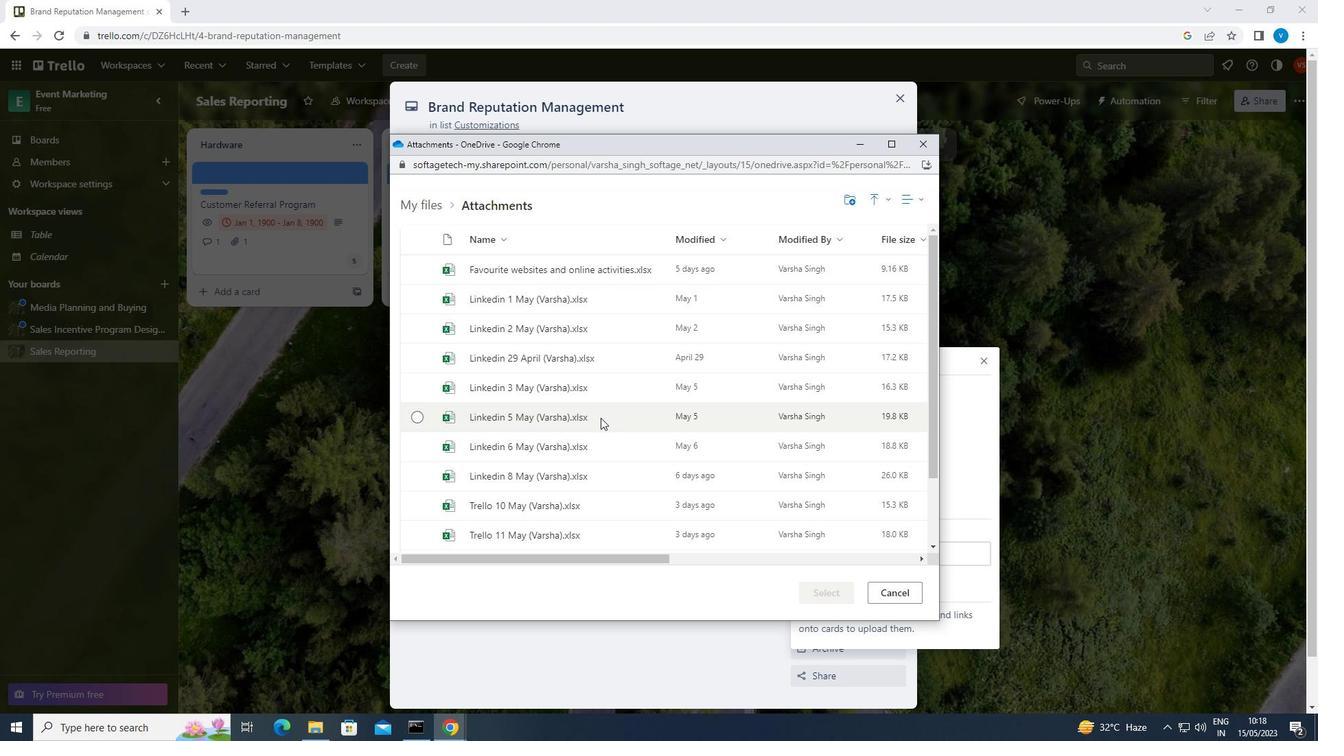
Action: Mouse pressed left at (601, 418)
Screenshot: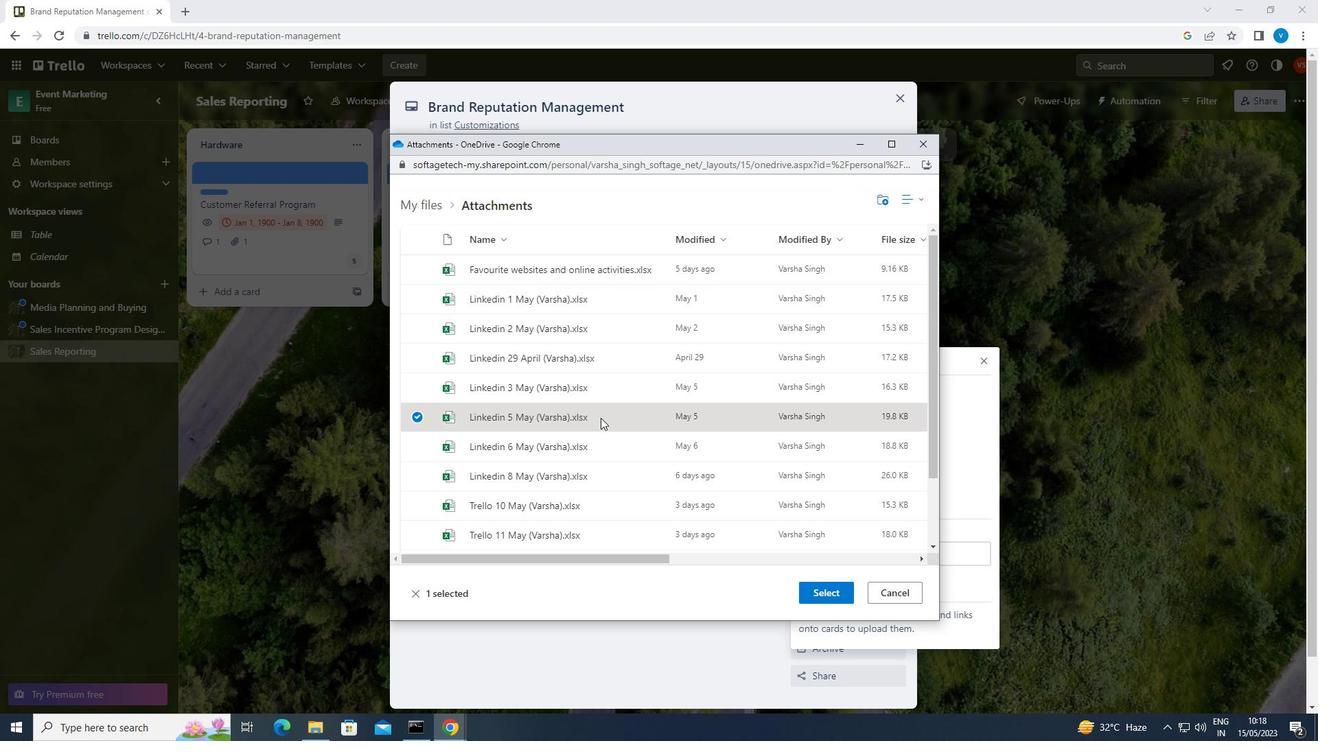 
Action: Mouse moved to (822, 594)
Screenshot: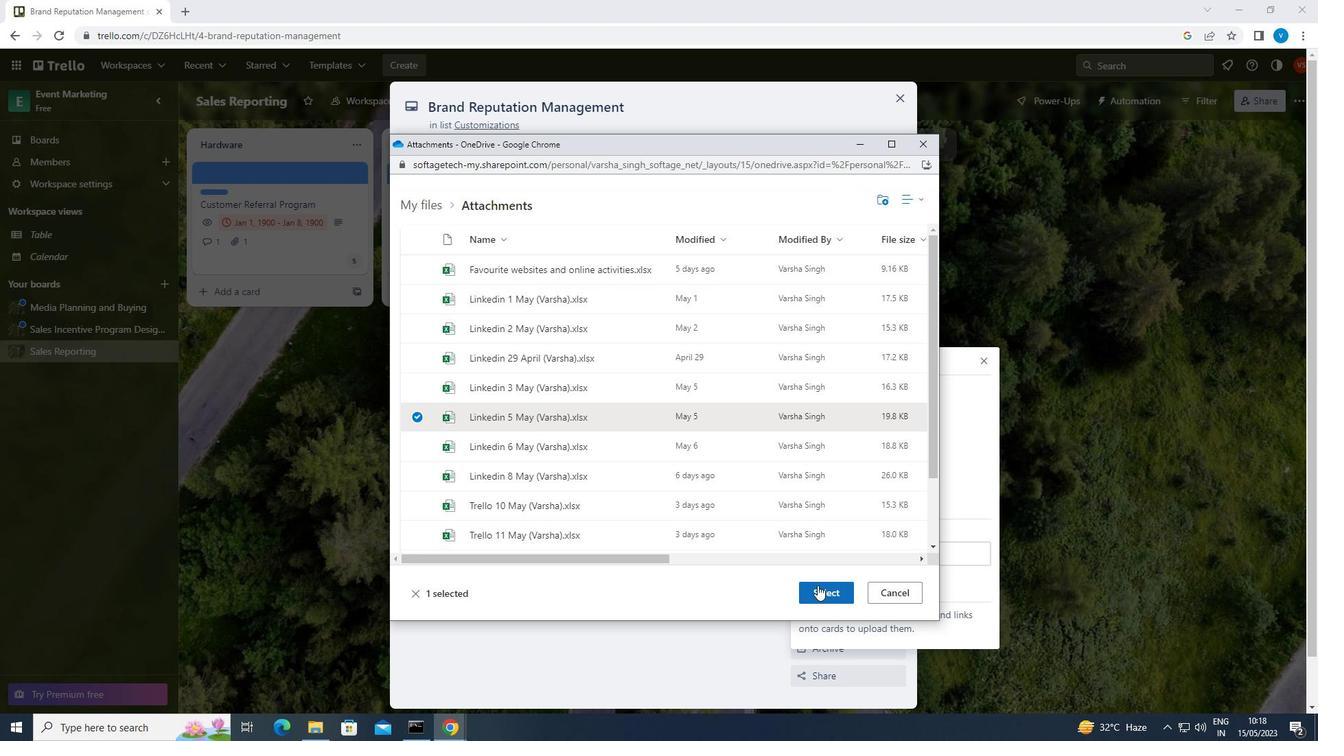 
Action: Mouse pressed left at (822, 594)
Screenshot: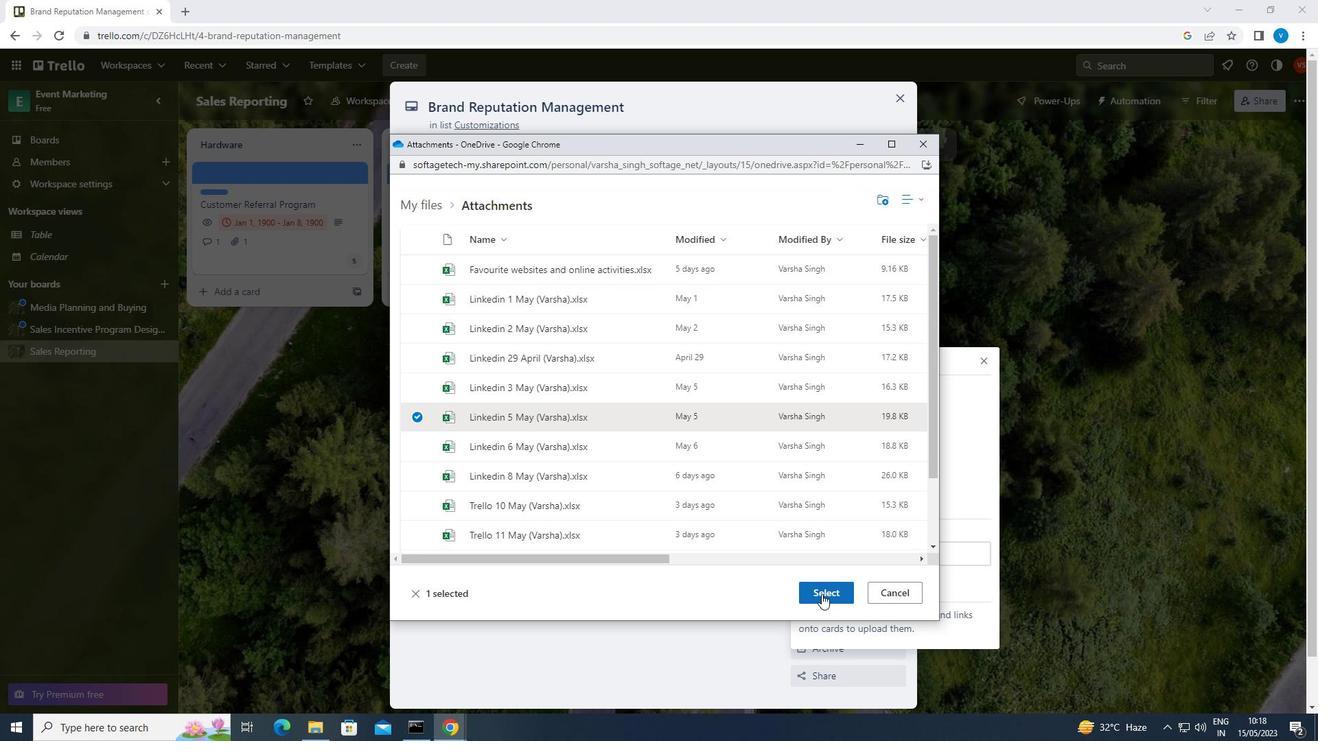 
Action: Mouse moved to (844, 357)
Screenshot: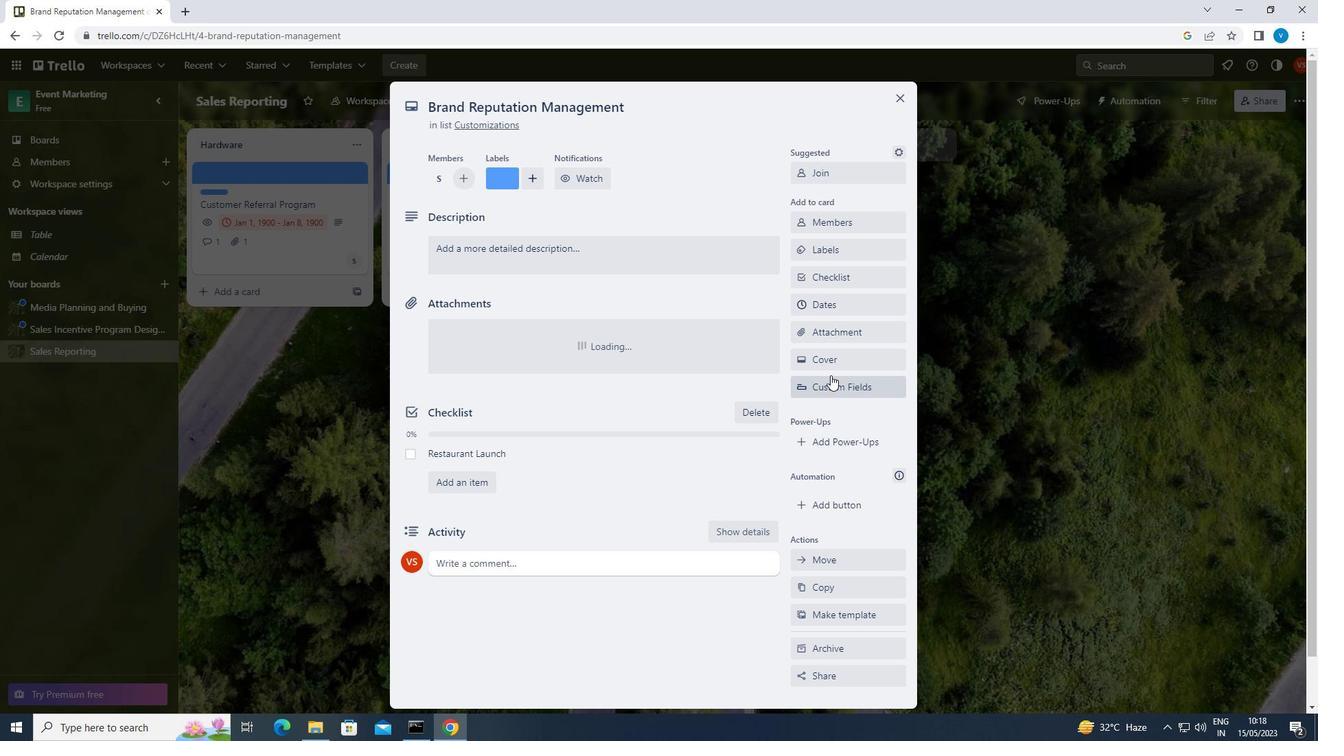 
Action: Mouse pressed left at (844, 357)
Screenshot: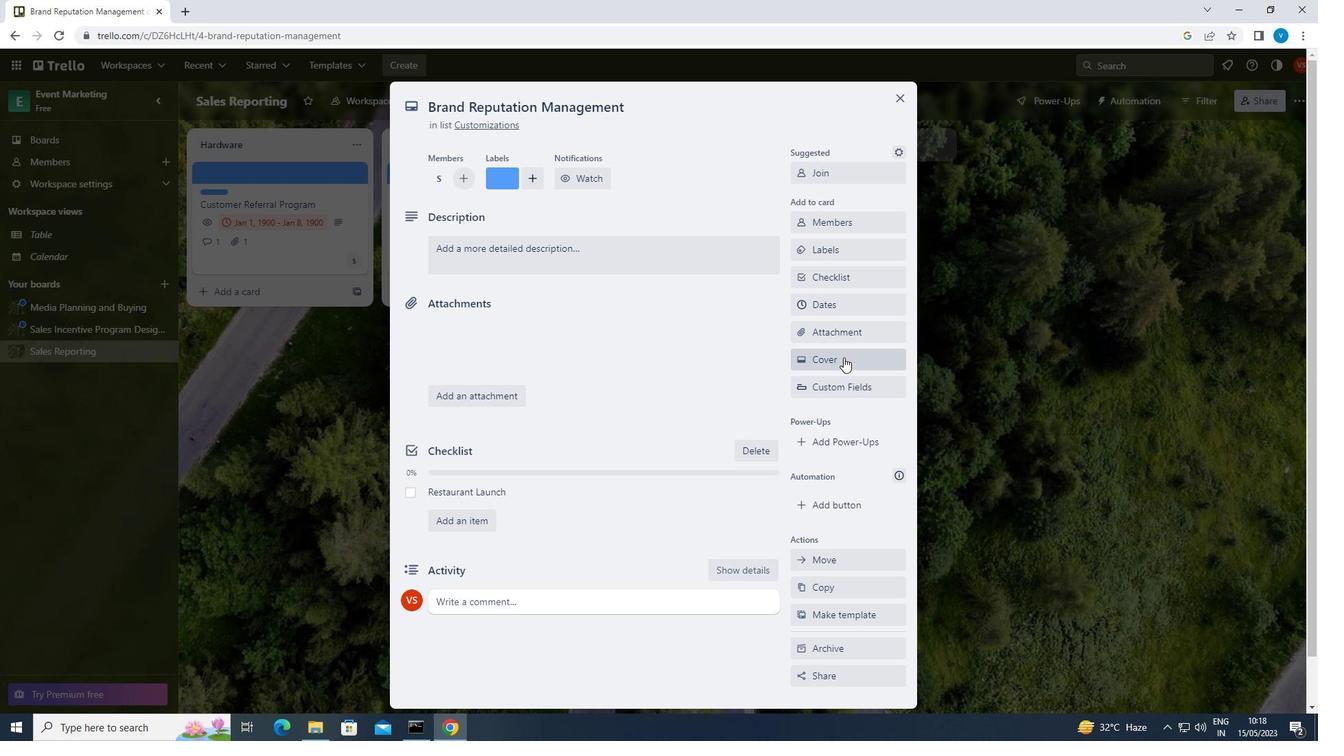 
Action: Mouse moved to (823, 243)
Screenshot: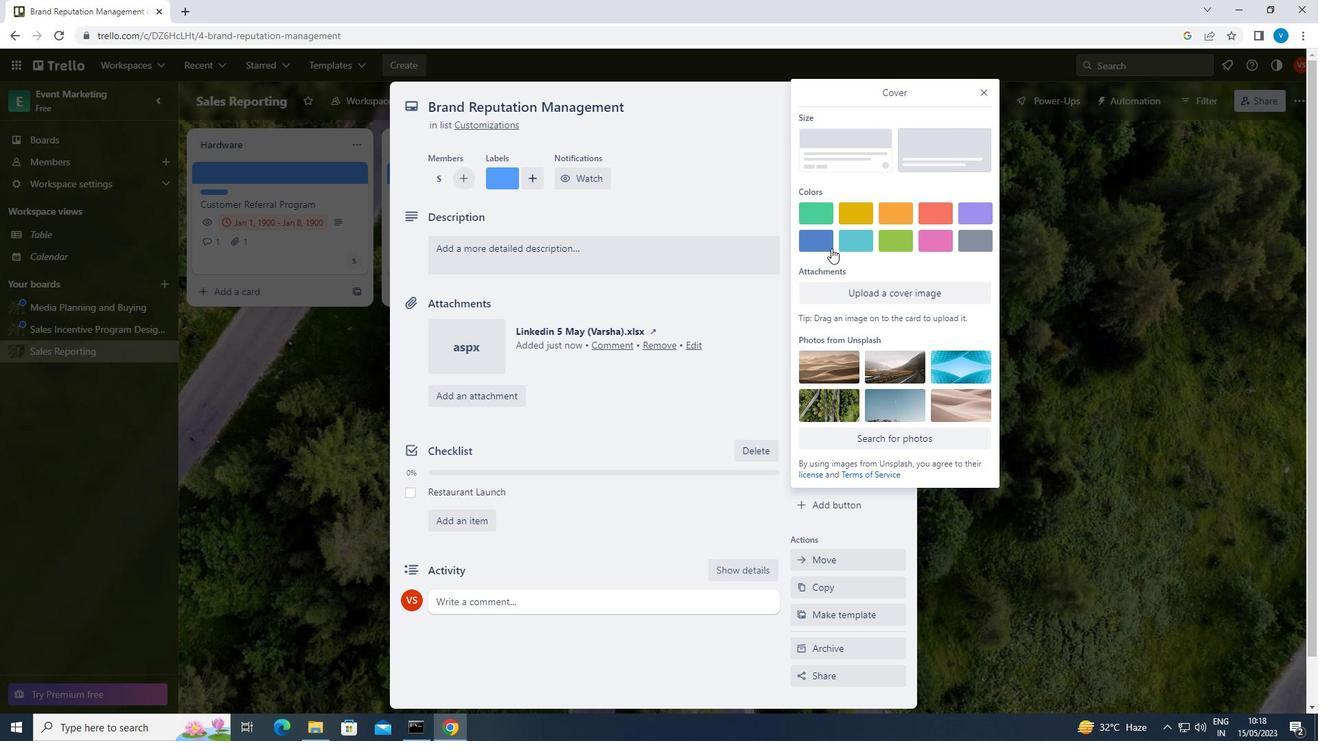 
Action: Mouse pressed left at (823, 243)
Screenshot: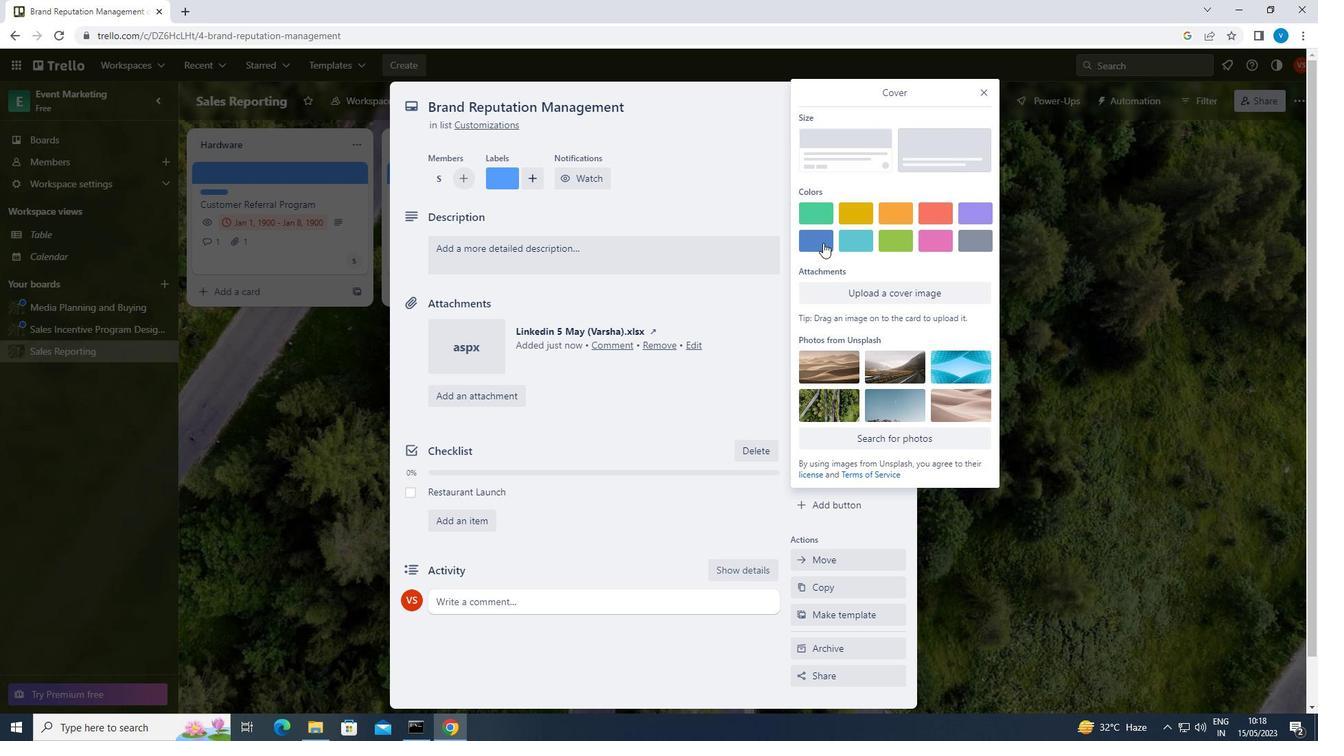 
Action: Mouse moved to (983, 93)
Screenshot: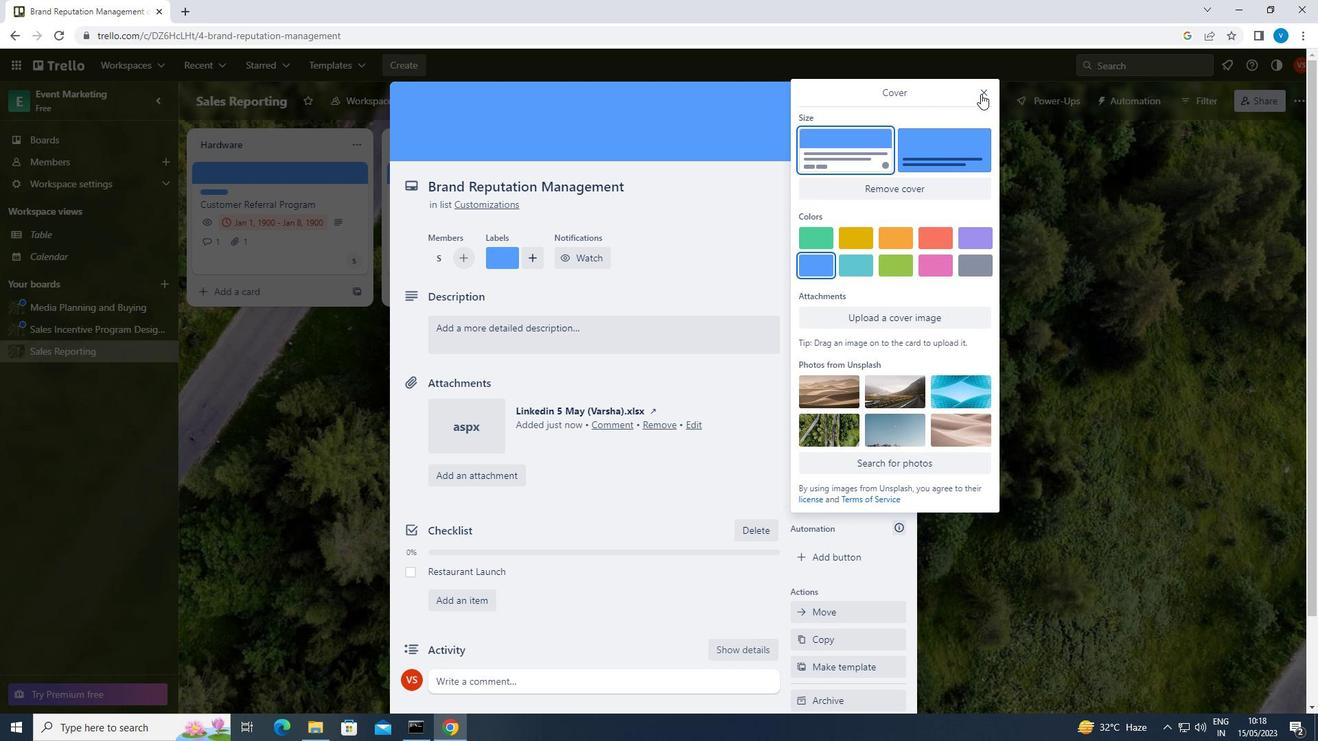 
Action: Mouse pressed left at (983, 93)
Screenshot: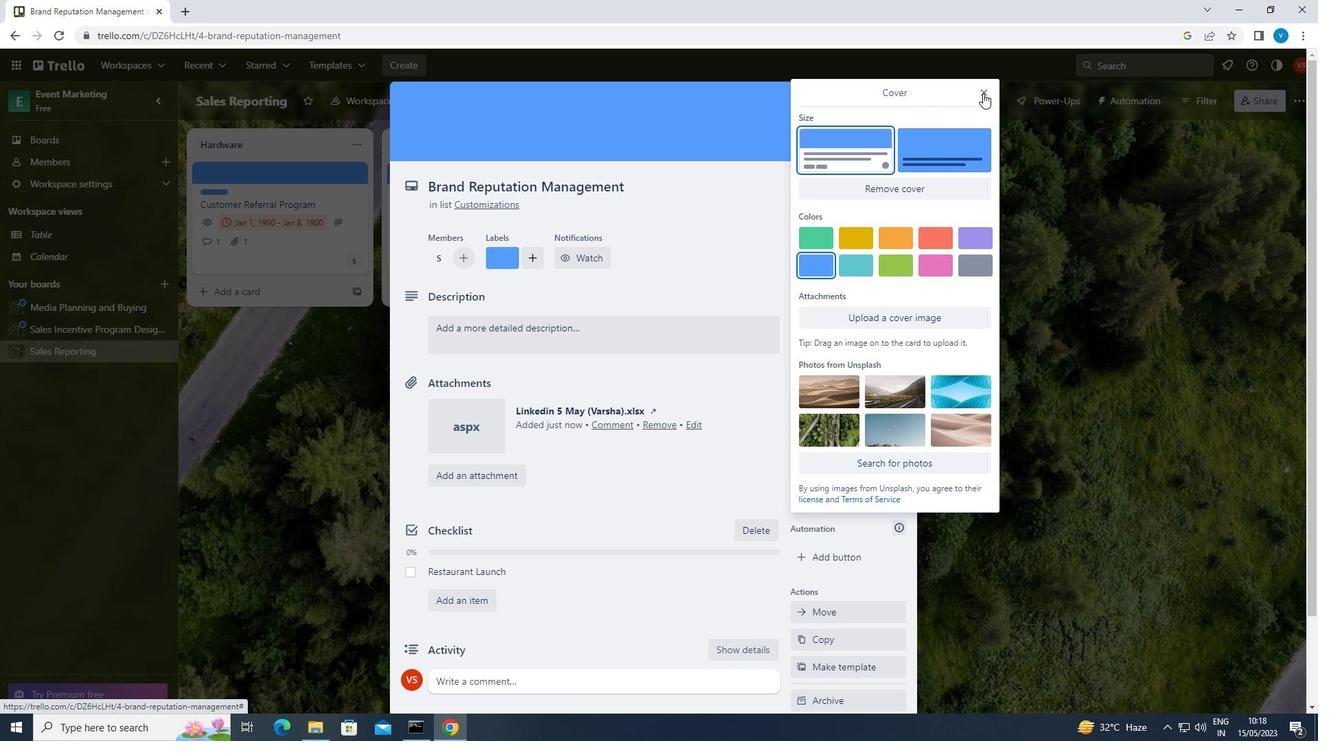 
Action: Mouse moved to (701, 337)
Screenshot: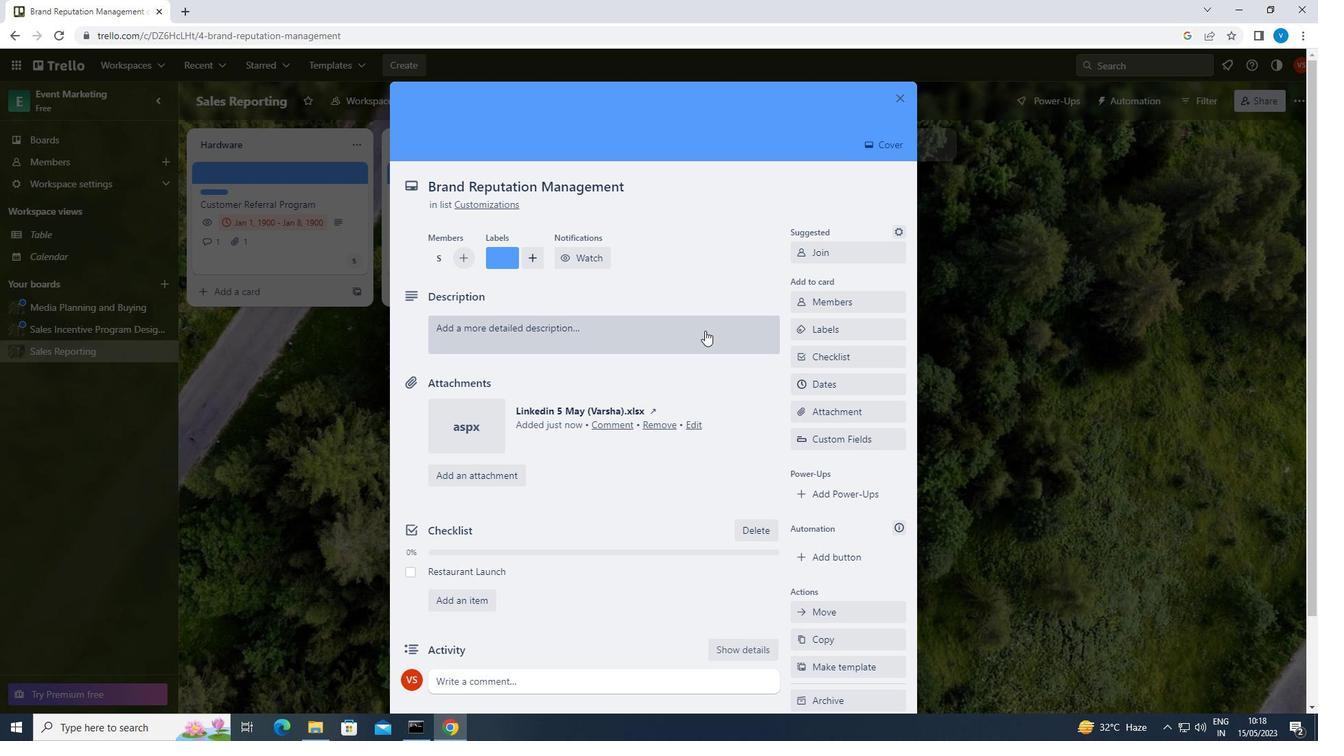 
Action: Mouse pressed left at (701, 337)
Screenshot: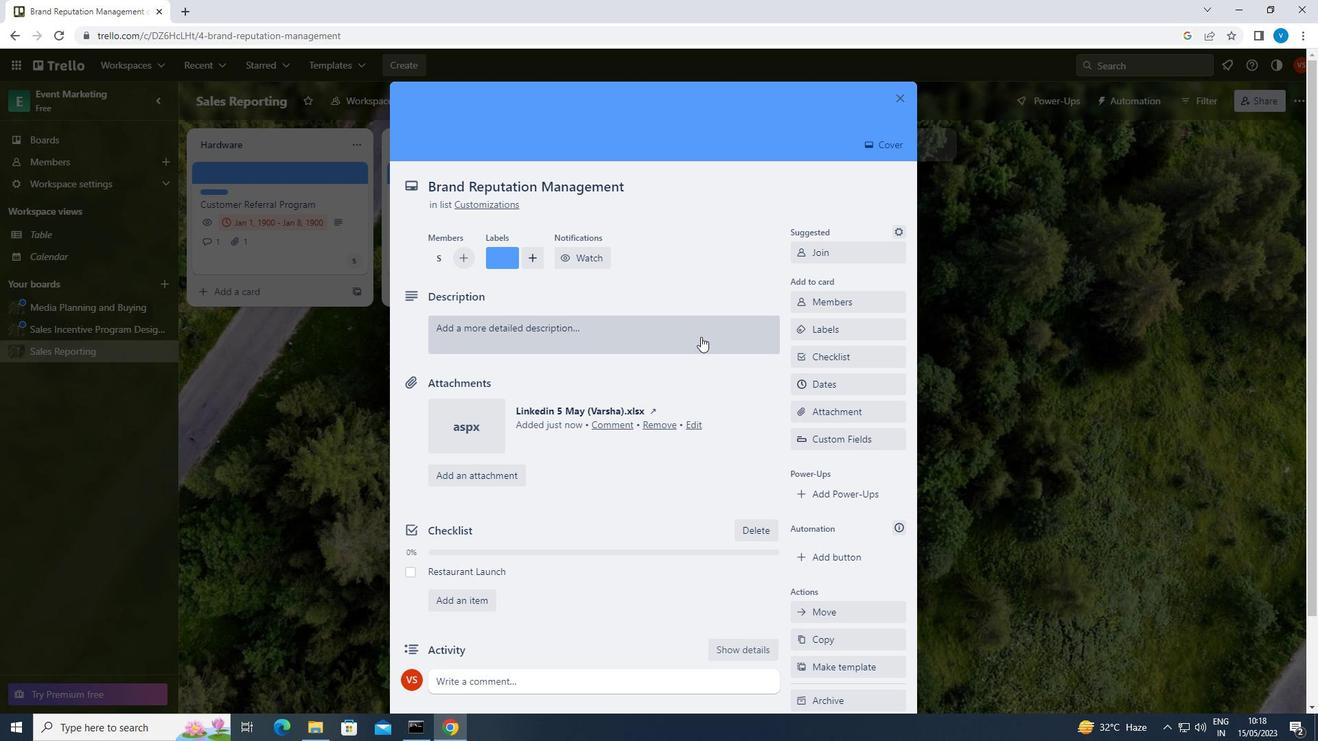 
Action: Mouse moved to (702, 337)
Screenshot: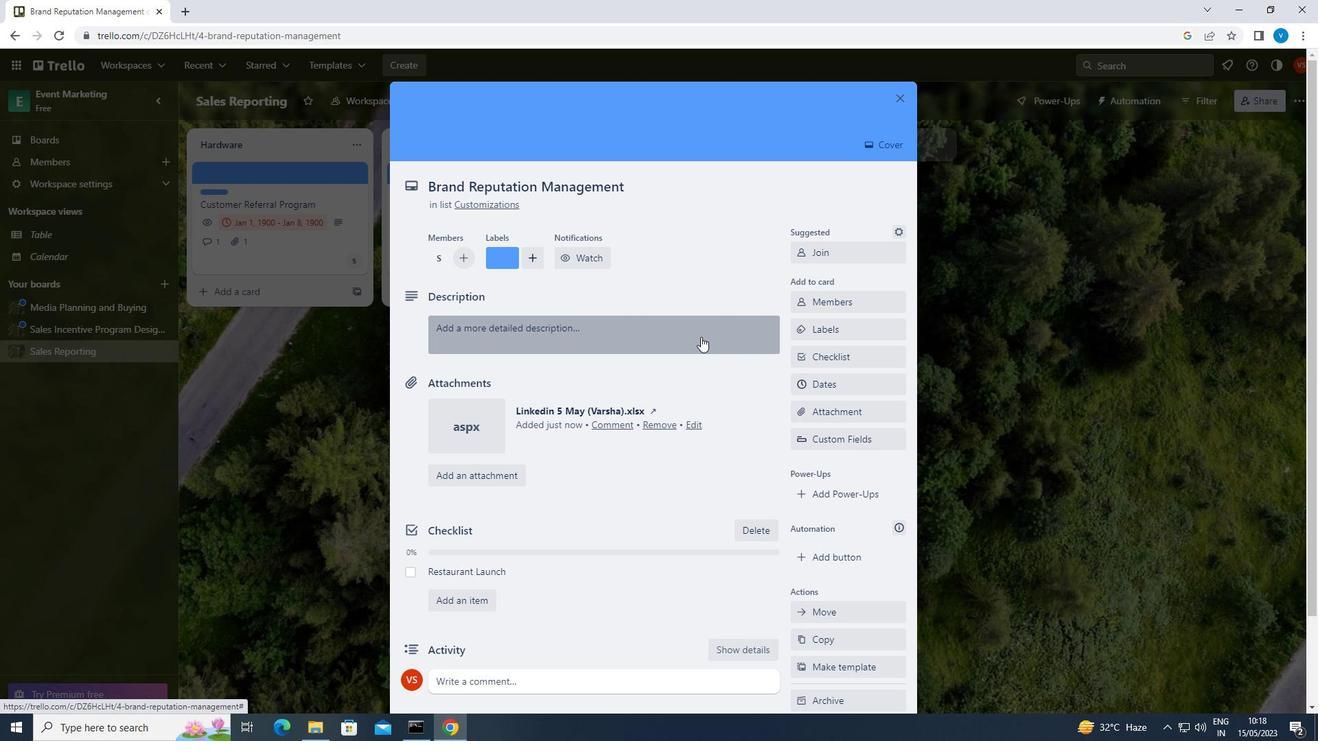 
Action: Key pressed <Key.shift>CONDUCT<Key.space>TEAM<Key.space>TRAINING<Key.space>SESSION<Key.space>ON<Key.space>LEADERSHIP
Screenshot: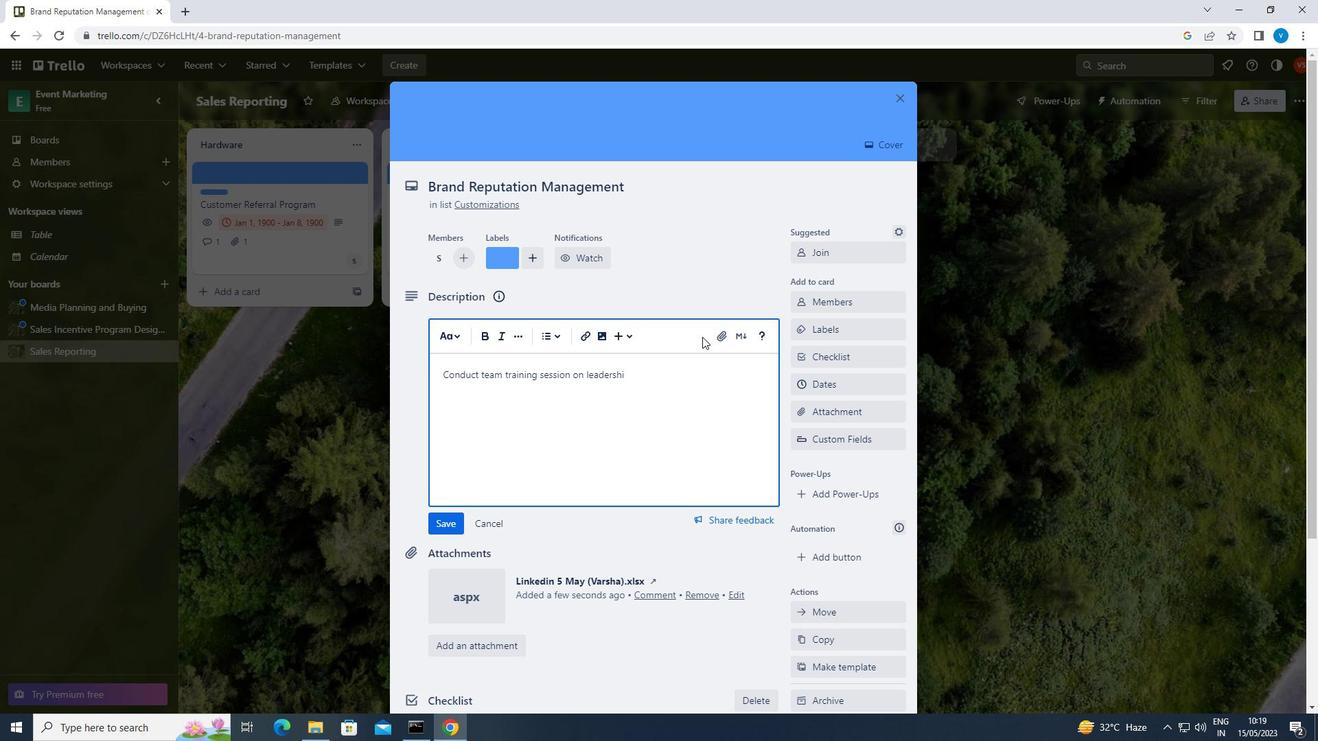 
Action: Mouse moved to (448, 522)
Screenshot: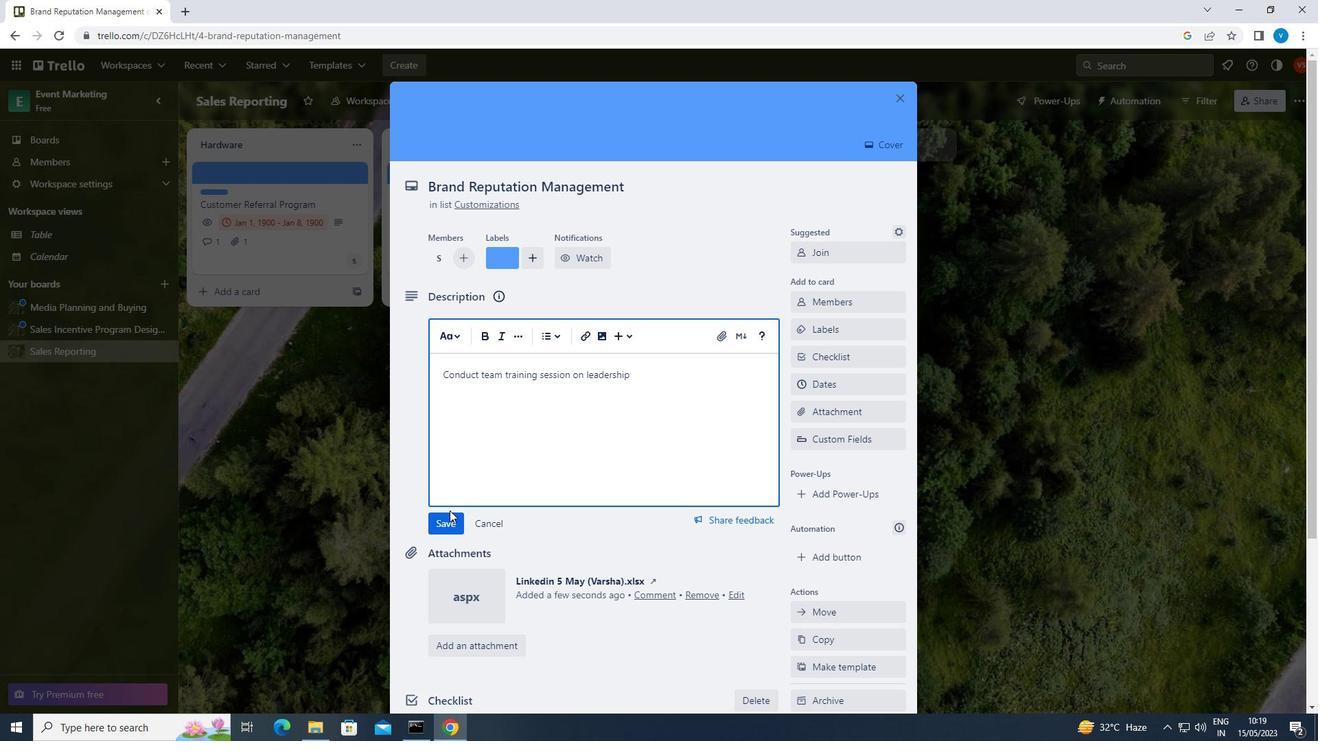 
Action: Mouse pressed left at (448, 522)
Screenshot: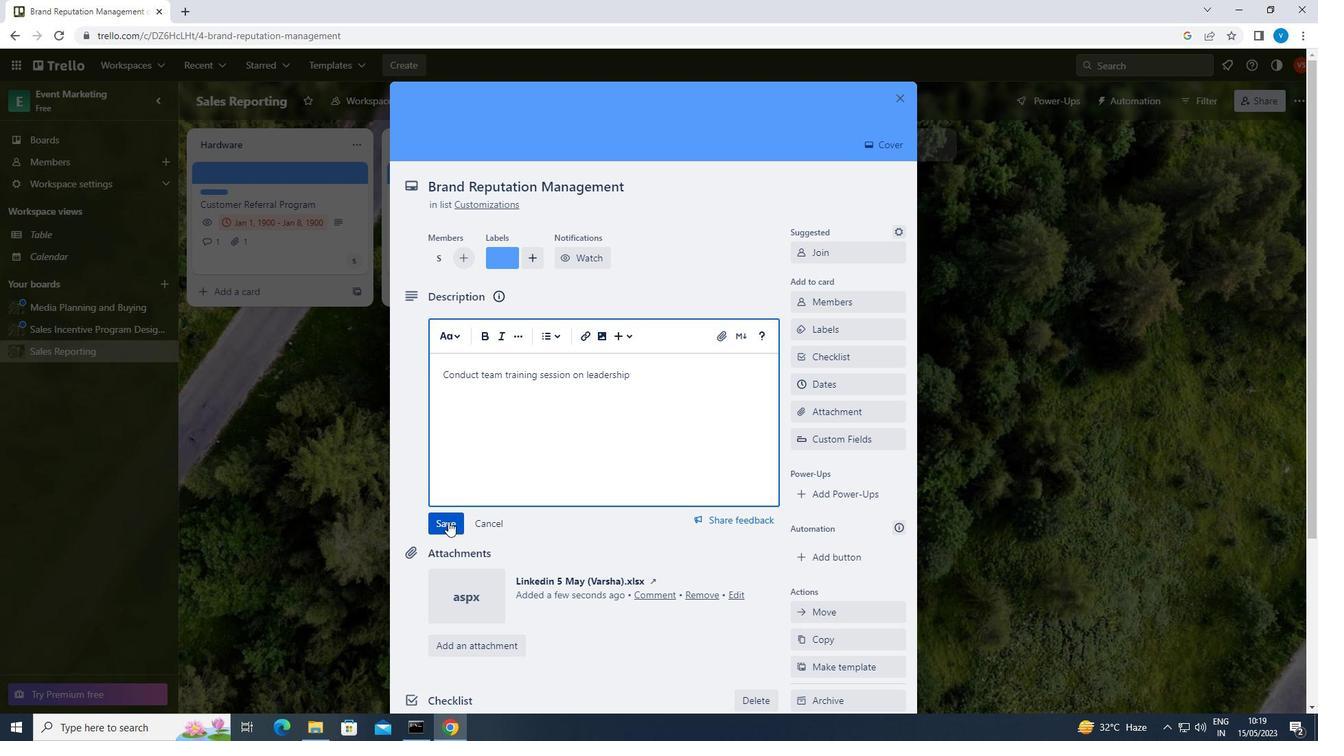 
Action: Mouse moved to (467, 650)
Screenshot: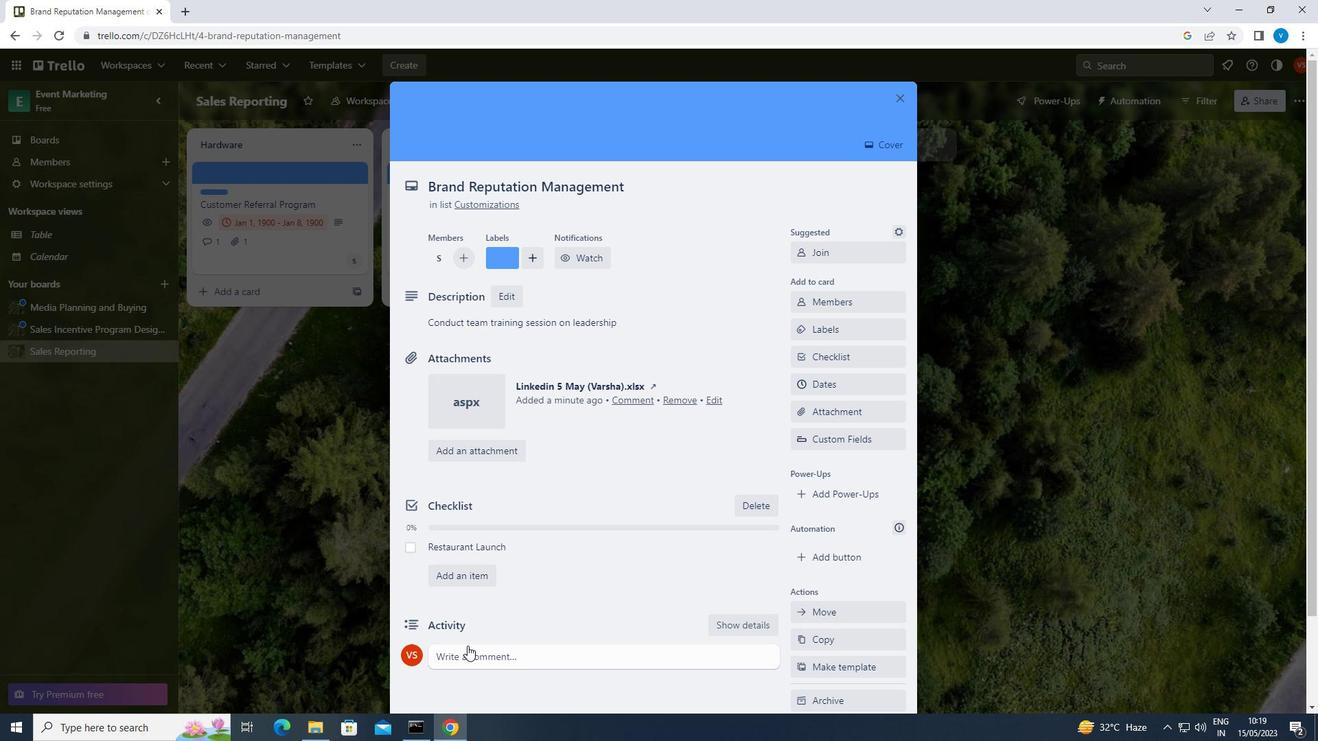 
Action: Mouse pressed left at (467, 650)
Screenshot: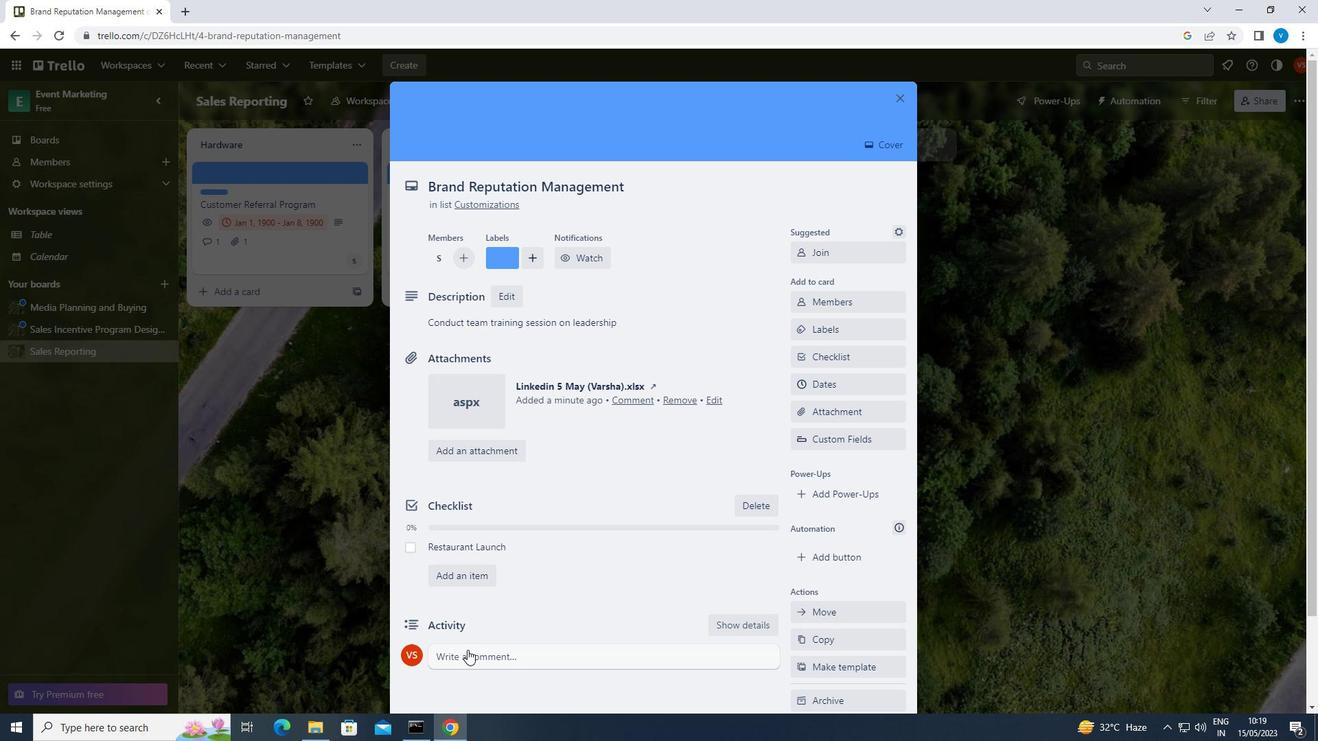 
Action: Key pressed <Key.shift><Key.shift>LET<Key.space>US<Key.space>APPROACH<Key.space>THIS<Key.space>TASK<Key.space>WITH<Key.space>A<Key.space>SENSE<Key.space>OF<Key.space>EMPATHY,<Key.space>UNDERSTANDING<Key.space>THE<Key.space>NEEDS<Key.space>AND<Key.space>CONCERNS<Key.space>OF<Key.space>OUR<Key.space>STAKEHOLDERS.
Screenshot: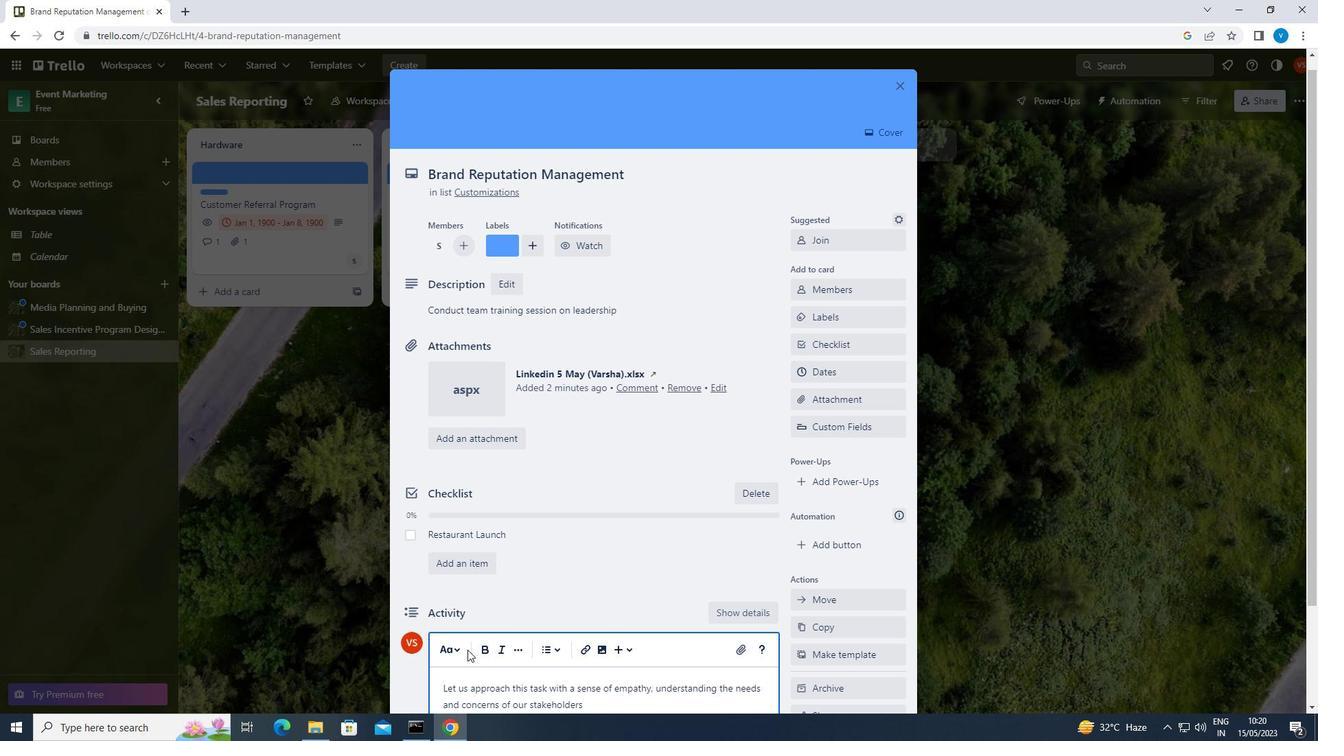 
Action: Mouse scrolled (467, 649) with delta (0, 0)
Screenshot: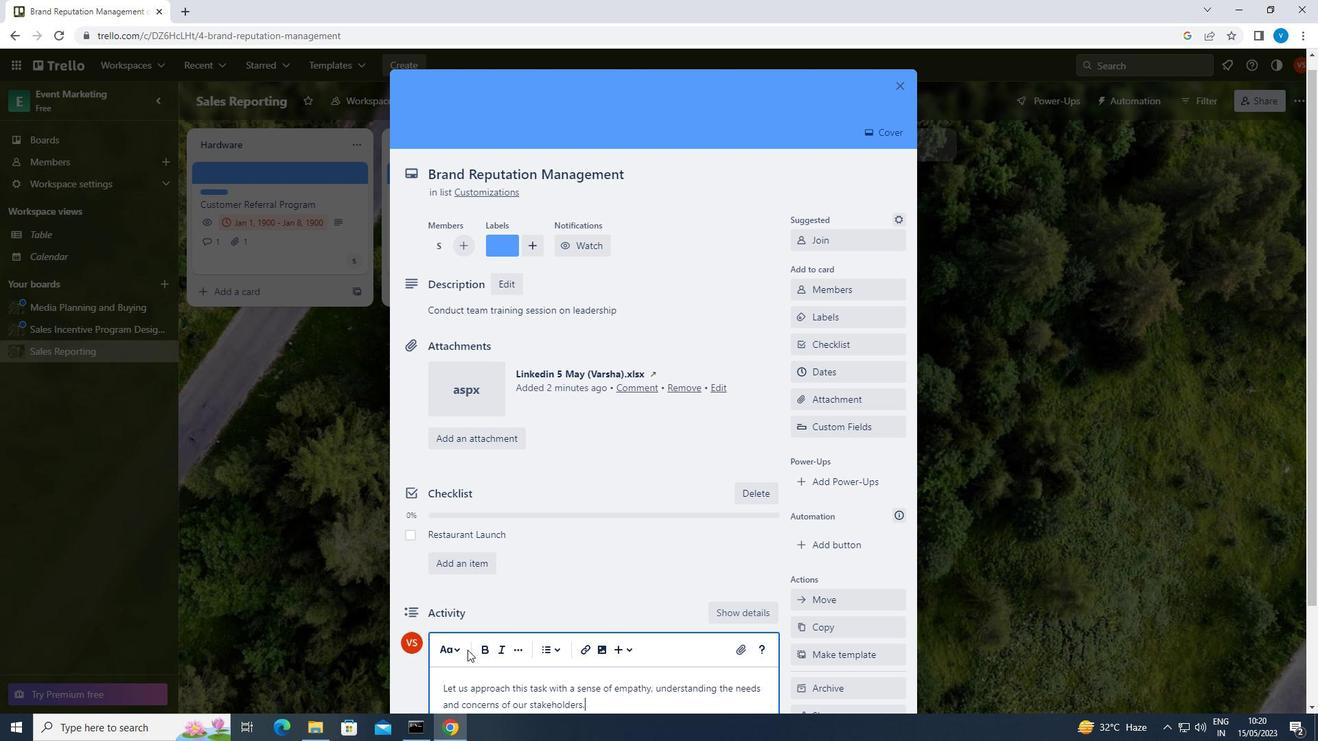 
Action: Mouse moved to (452, 673)
Screenshot: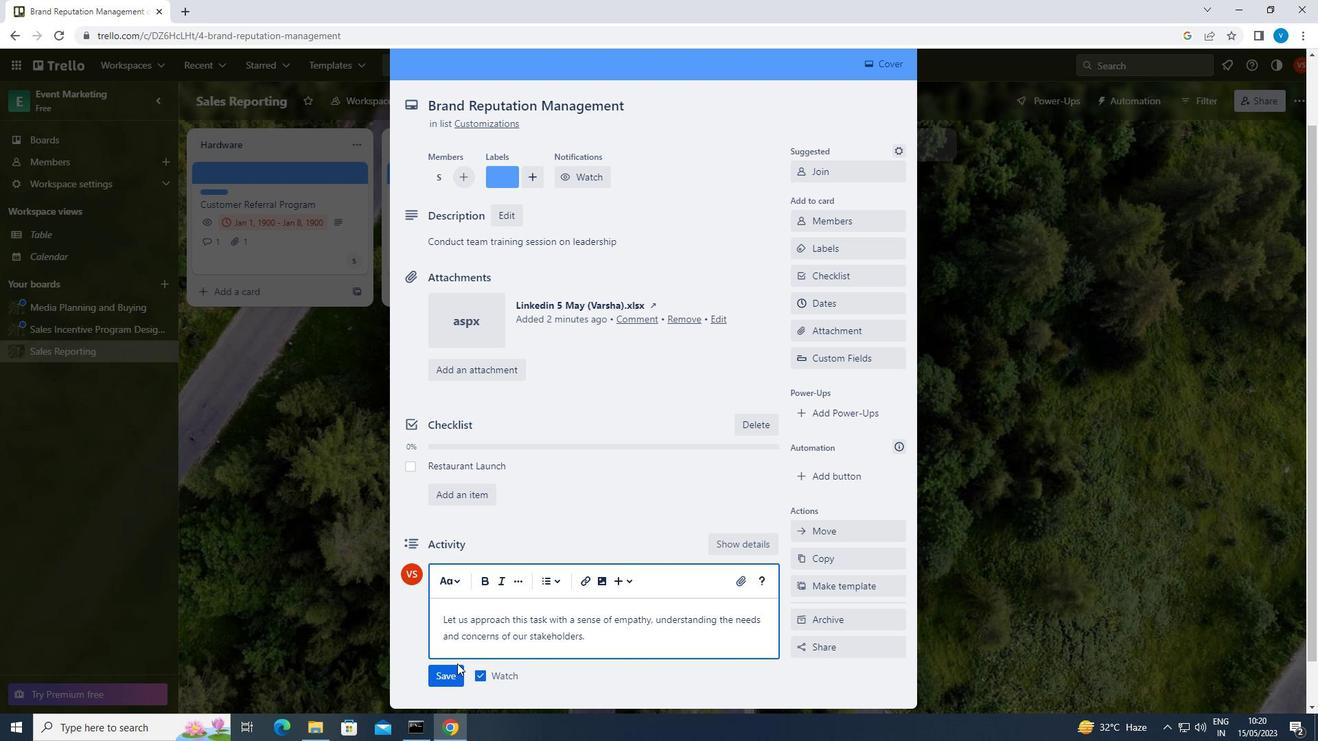 
Action: Mouse pressed left at (452, 673)
Screenshot: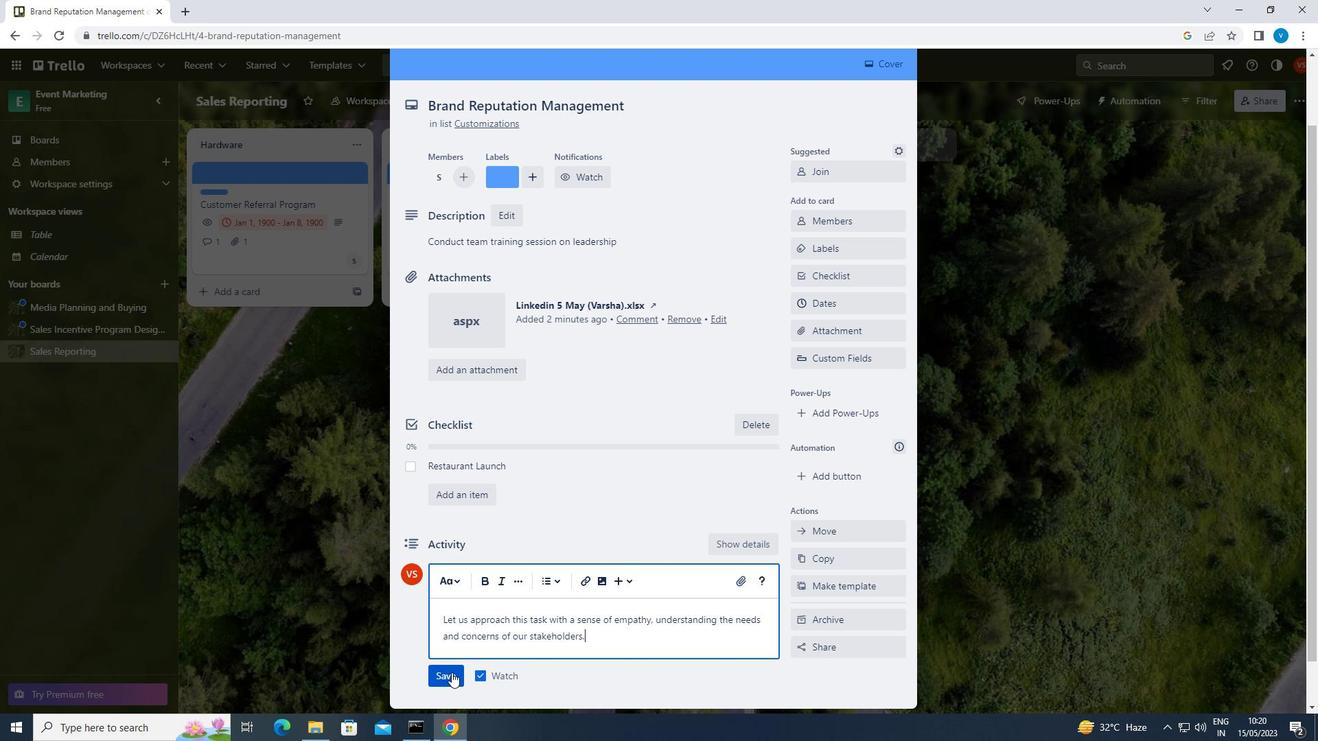 
Action: Mouse moved to (828, 300)
Screenshot: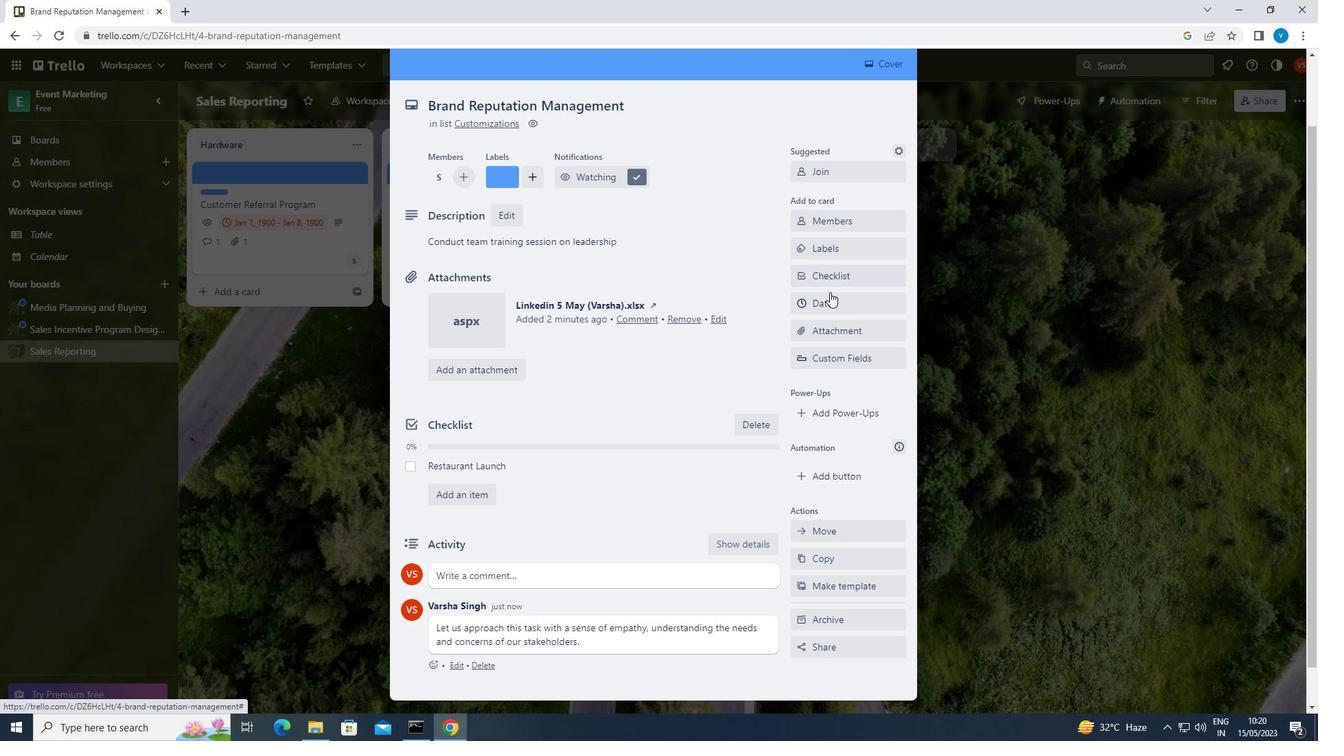 
Action: Mouse pressed left at (828, 300)
Screenshot: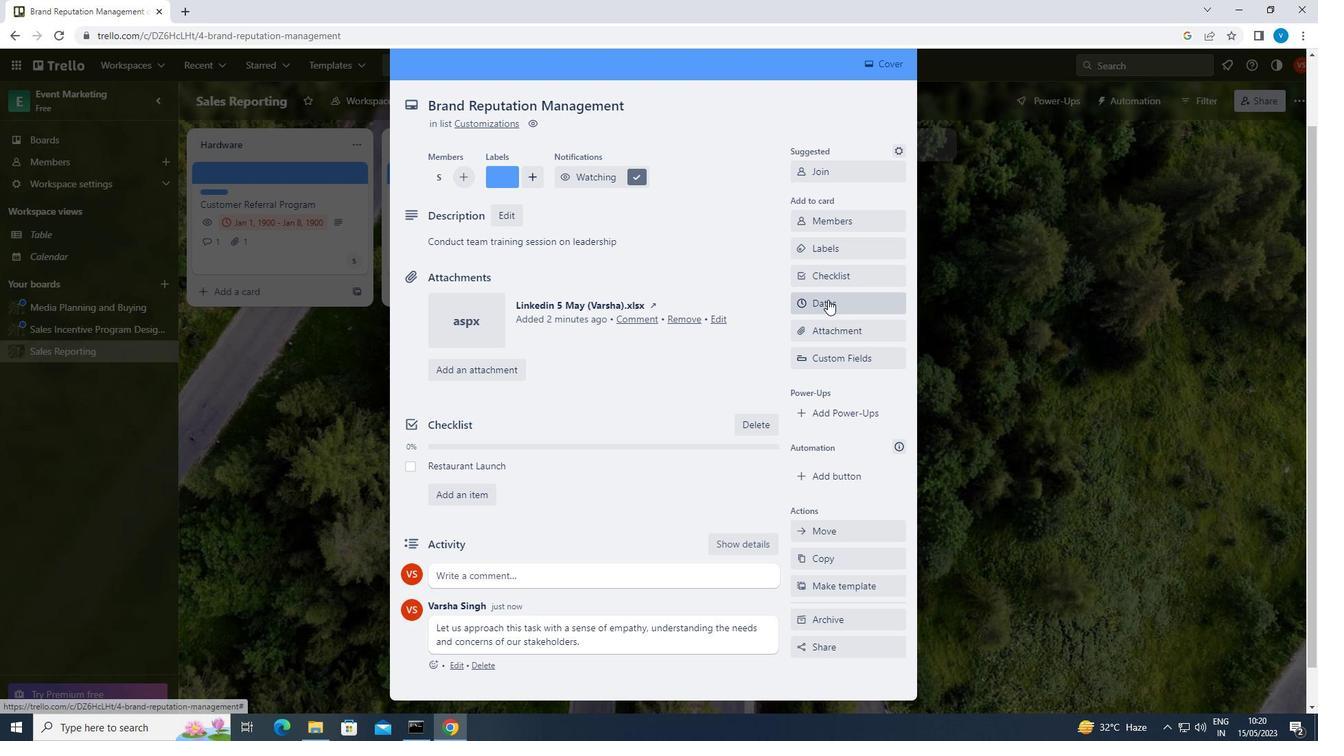 
Action: Mouse moved to (802, 349)
Screenshot: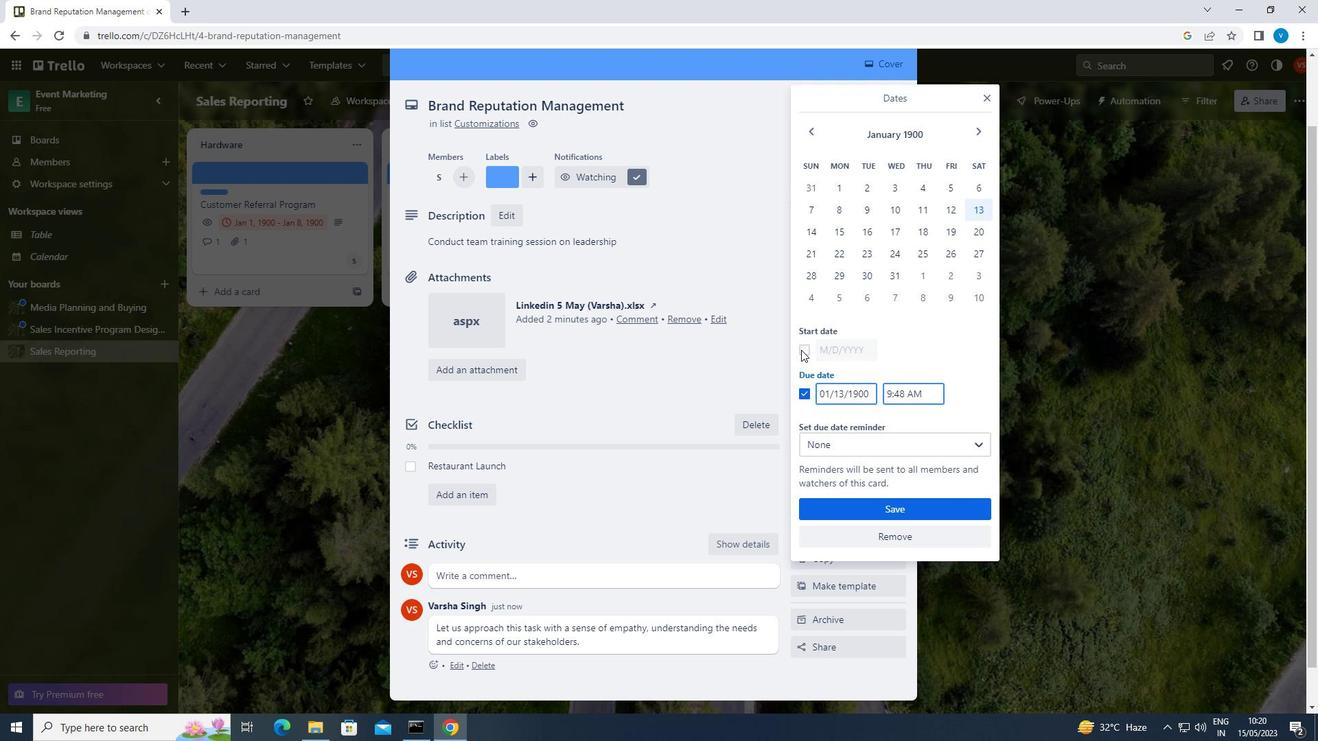 
Action: Mouse pressed left at (802, 349)
Screenshot: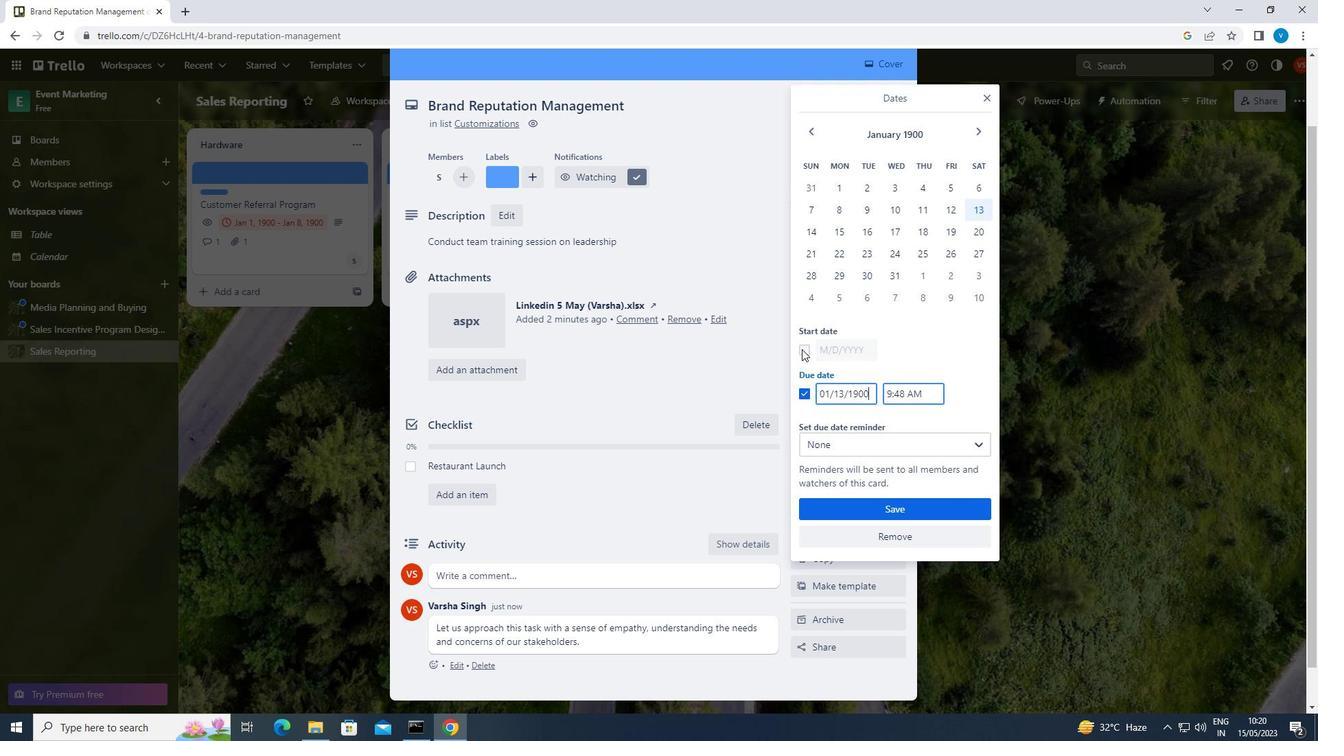 
Action: Mouse moved to (868, 351)
Screenshot: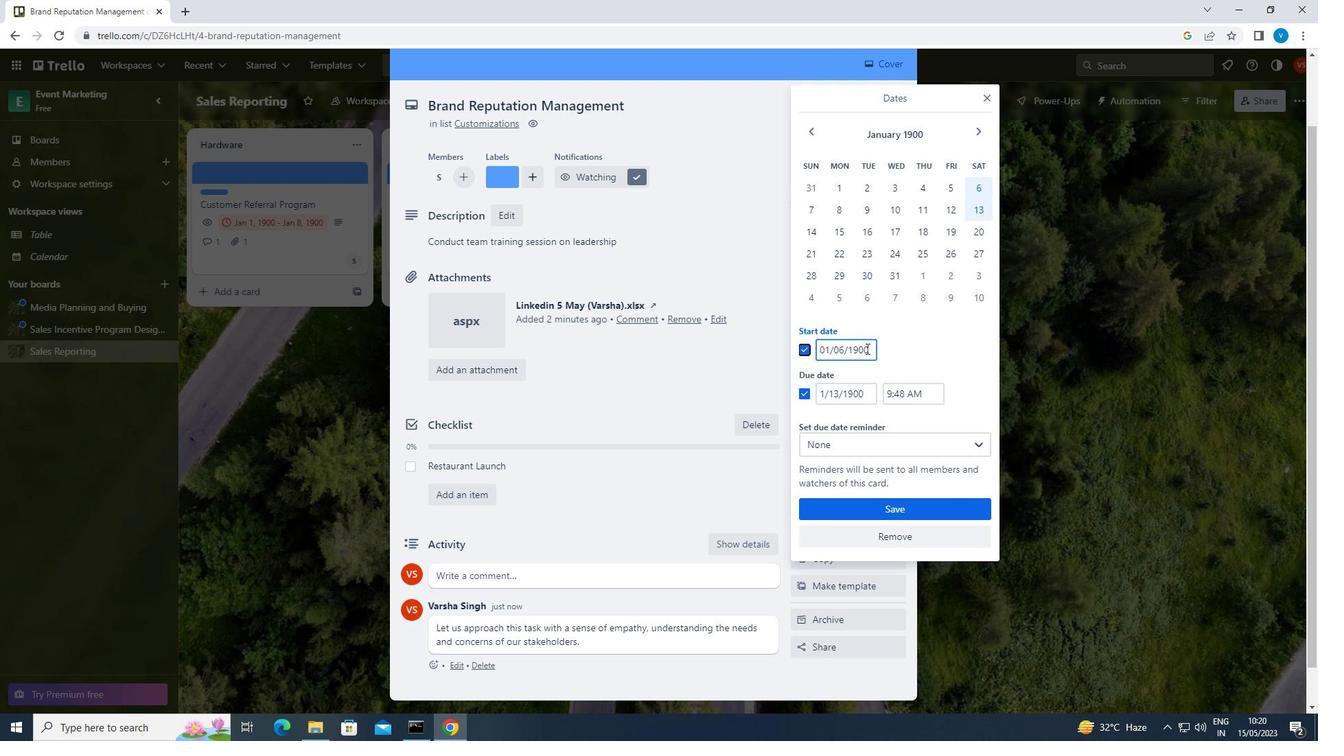 
Action: Mouse pressed left at (868, 351)
Screenshot: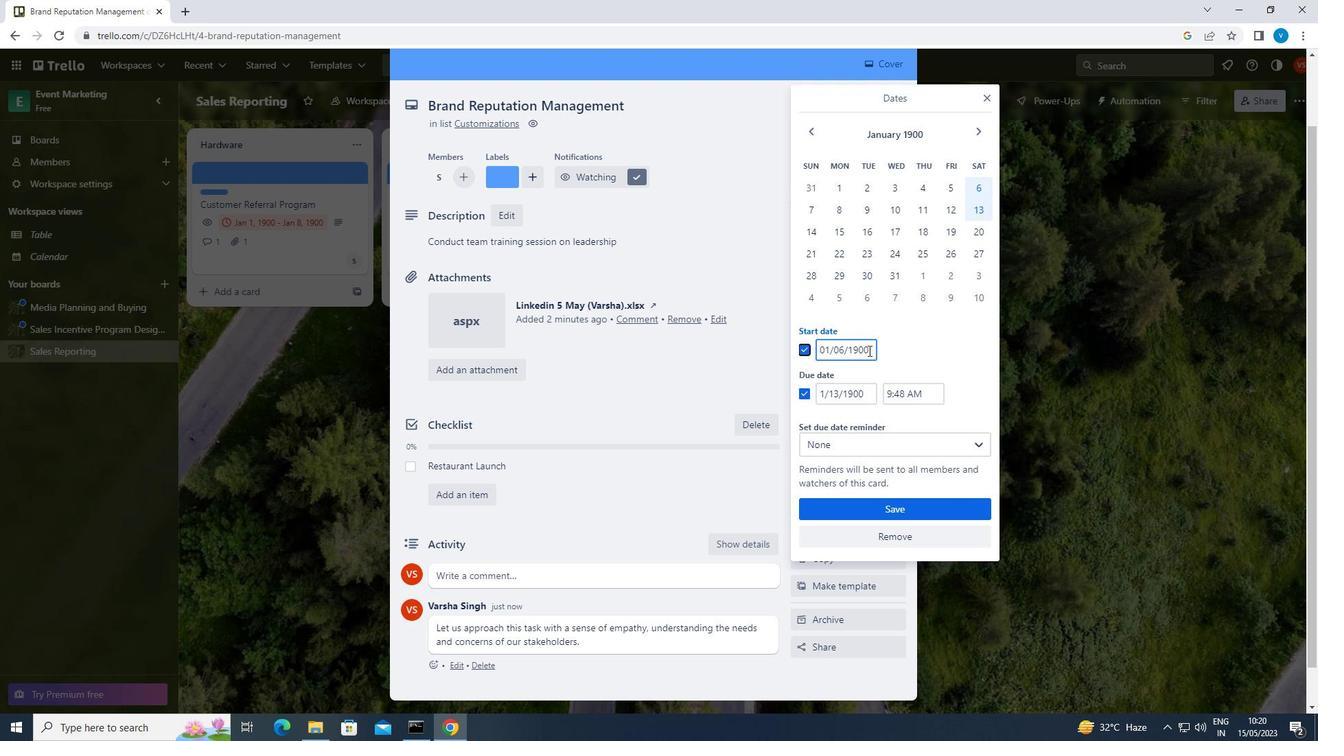 
Action: Key pressed <Key.backspace><Key.backspace><Key.backspace><Key.backspace><Key.backspace><Key.backspace><Key.backspace><Key.backspace><Key.backspace><Key.backspace><Key.backspace><Key.backspace><Key.backspace><Key.backspace><Key.backspace><Key.backspace>01/07/18<Key.backspace>900
Screenshot: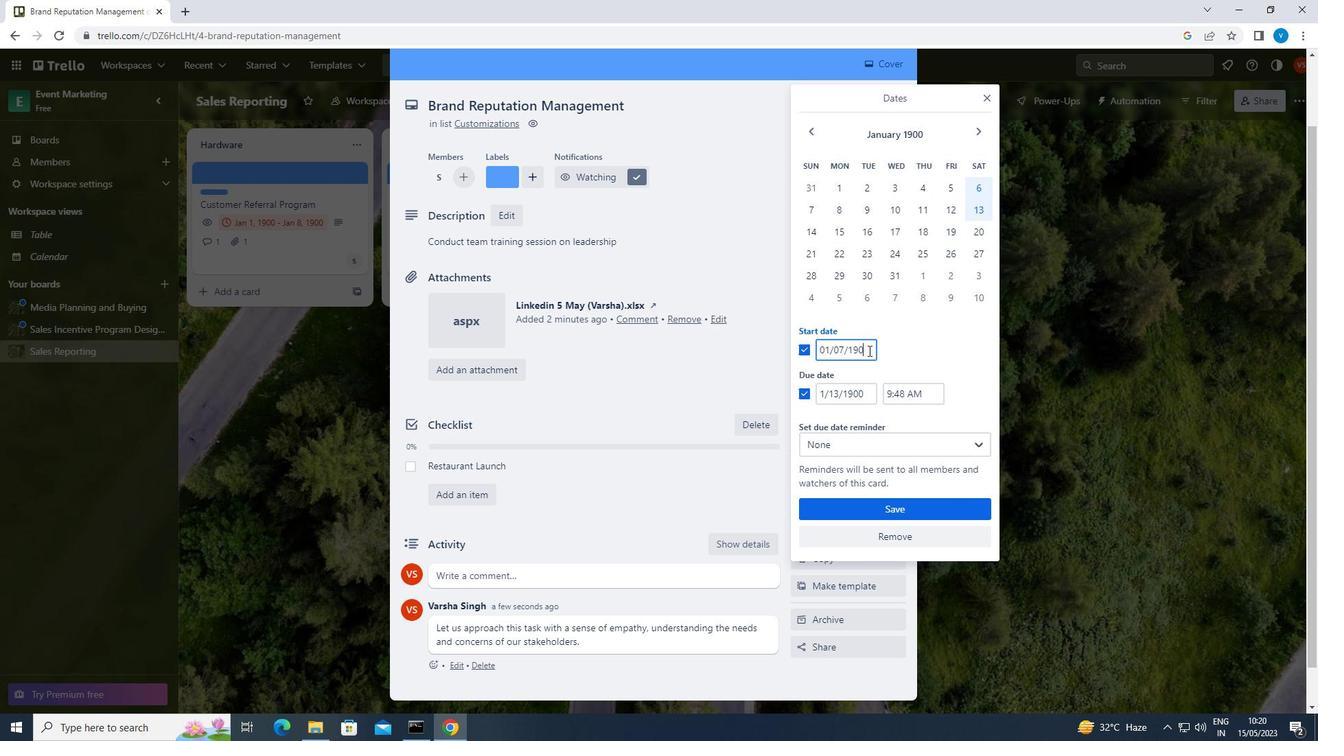 
Action: Mouse moved to (873, 392)
Screenshot: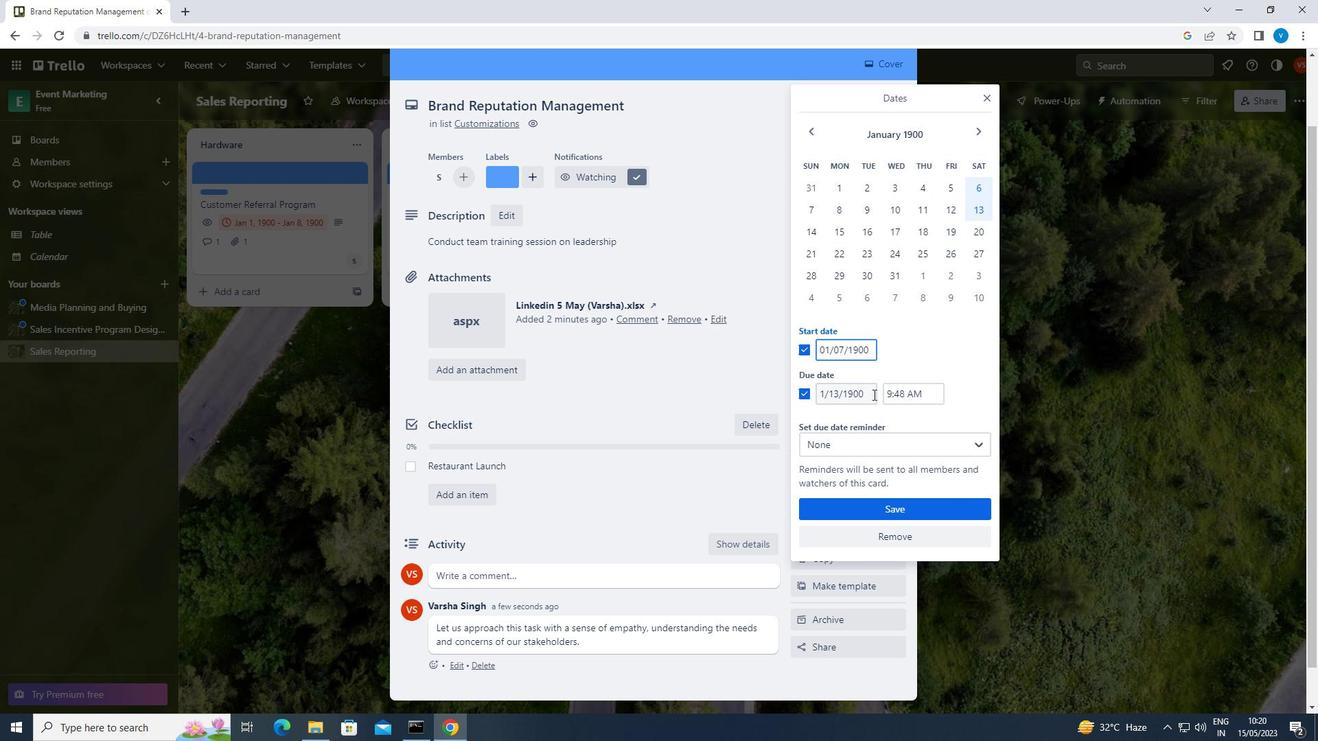 
Action: Mouse pressed left at (873, 392)
Screenshot: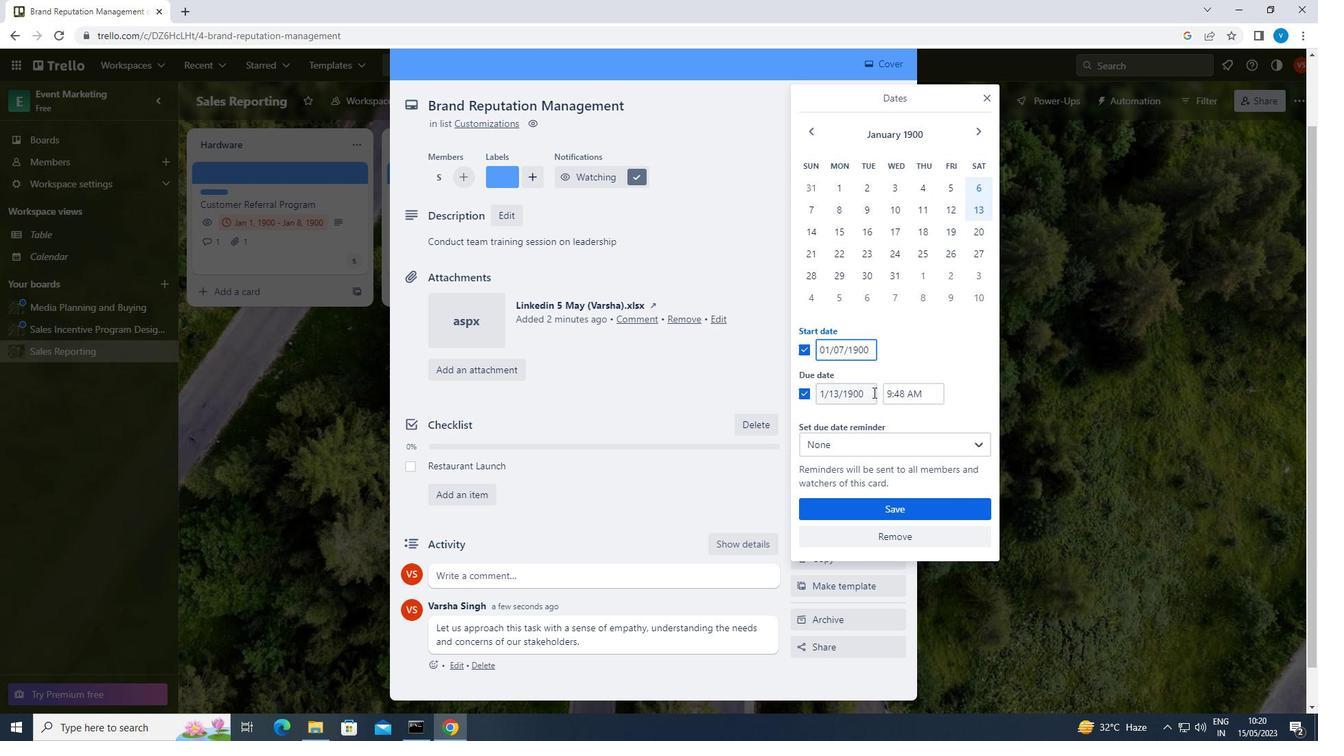 
Action: Key pressed <Key.backspace><Key.backspace><Key.backspace><Key.backspace><Key.backspace><Key.backspace><Key.backspace><Key.backspace><Key.backspace><Key.backspace><Key.backspace><Key.backspace><Key.backspace><Key.backspace><Key.backspace><Key.backspace>01/14/1900
Screenshot: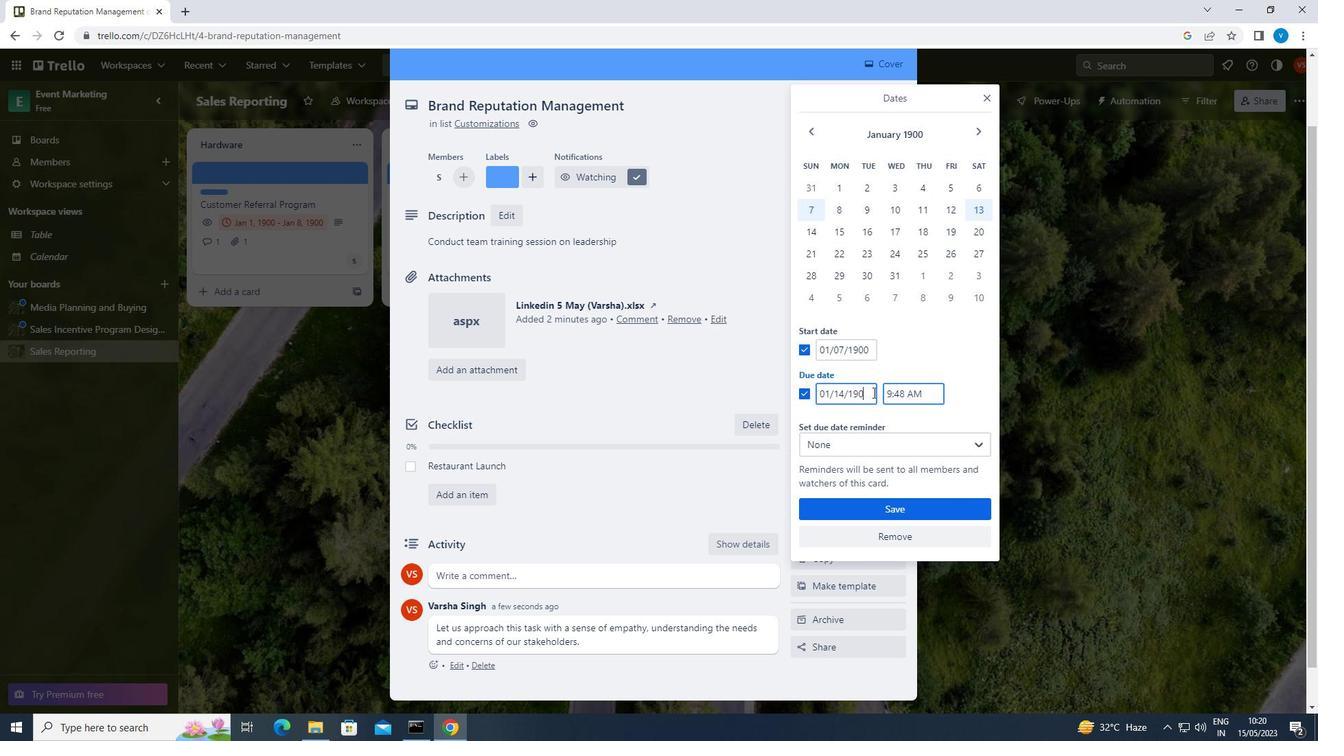 
Action: Mouse moved to (833, 507)
Screenshot: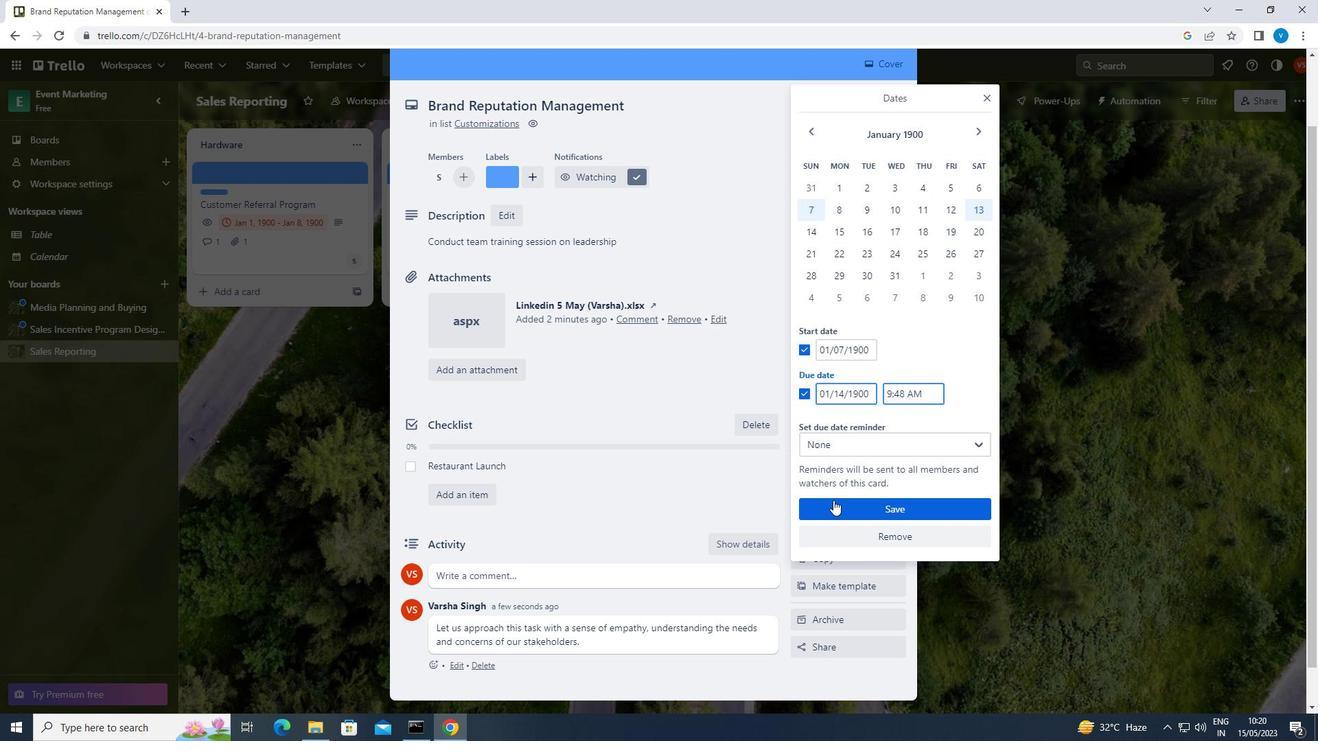
Action: Mouse pressed left at (833, 507)
Screenshot: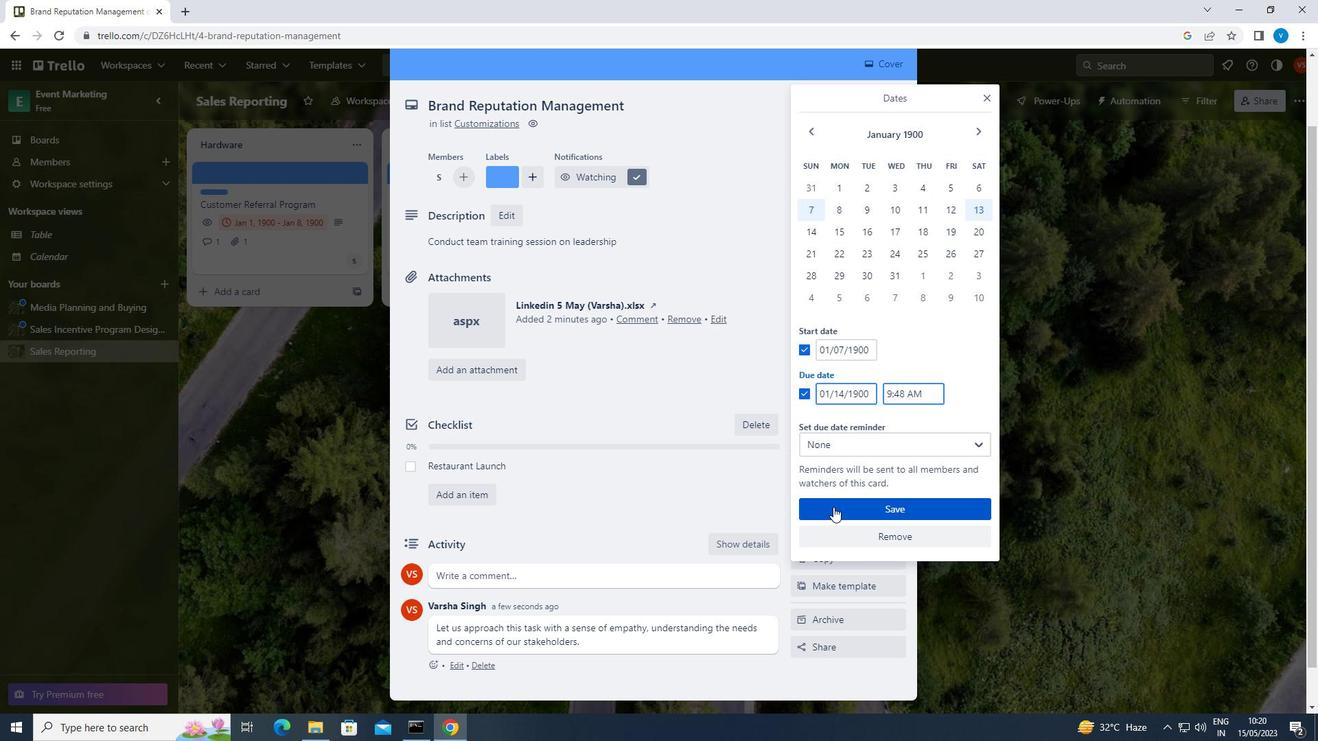 
